 Task: Look for space in Magna, United States from 10th July, 2023 to 15th July, 2023 for 7 adults in price range Rs.10000 to Rs.15000. Place can be entire place or shared room with 4 bedrooms having 7 beds and 4 bathrooms. Property type can be house, flat, guest house. Amenities needed are: wifi, TV, free parkinig on premises, gym, breakfast. Booking option can be shelf check-in. Required host language is English.
Action: Mouse moved to (414, 103)
Screenshot: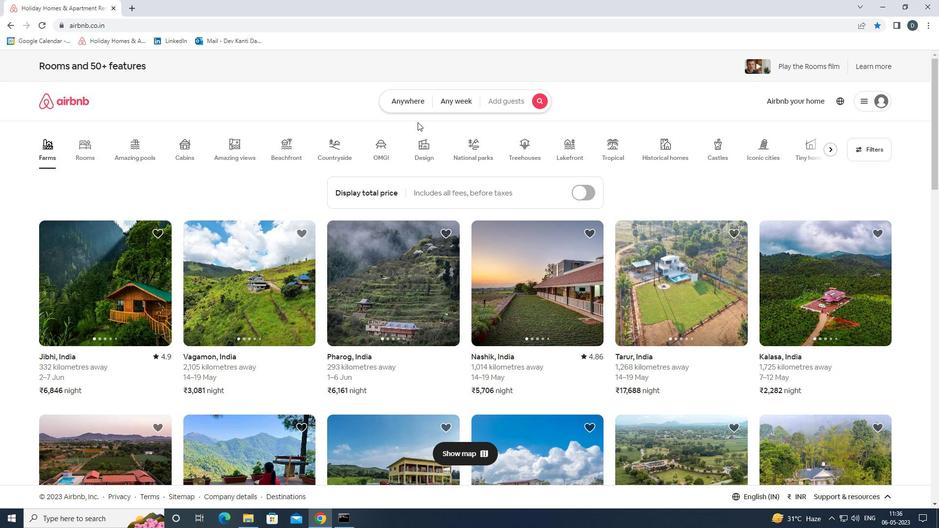 
Action: Mouse pressed left at (414, 103)
Screenshot: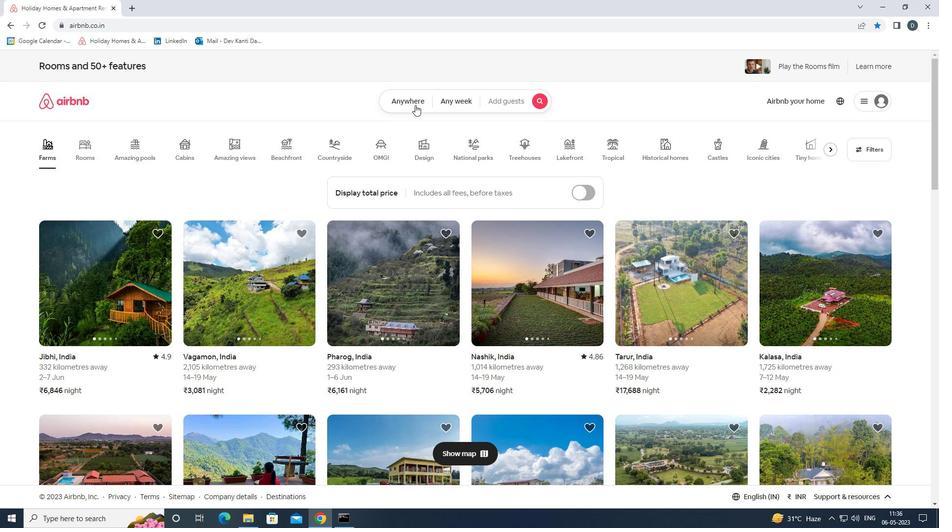 
Action: Mouse moved to (328, 138)
Screenshot: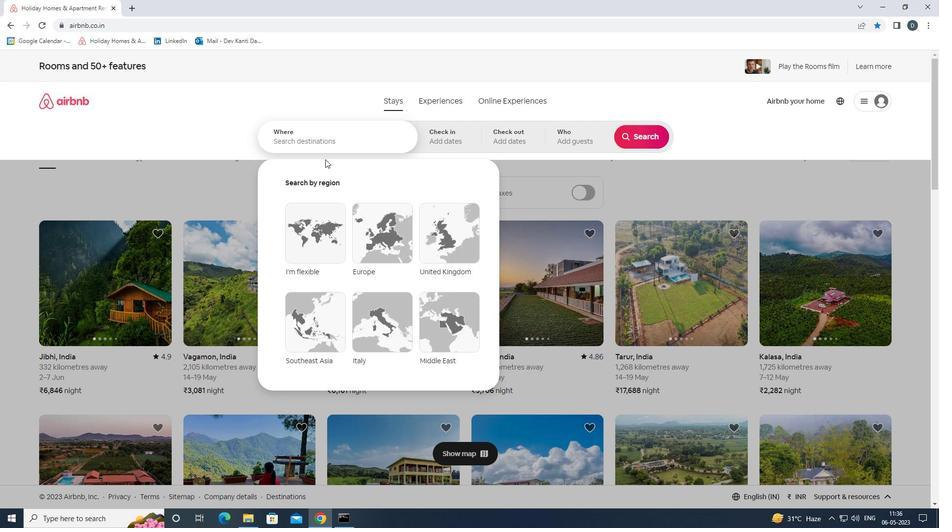 
Action: Mouse pressed left at (328, 138)
Screenshot: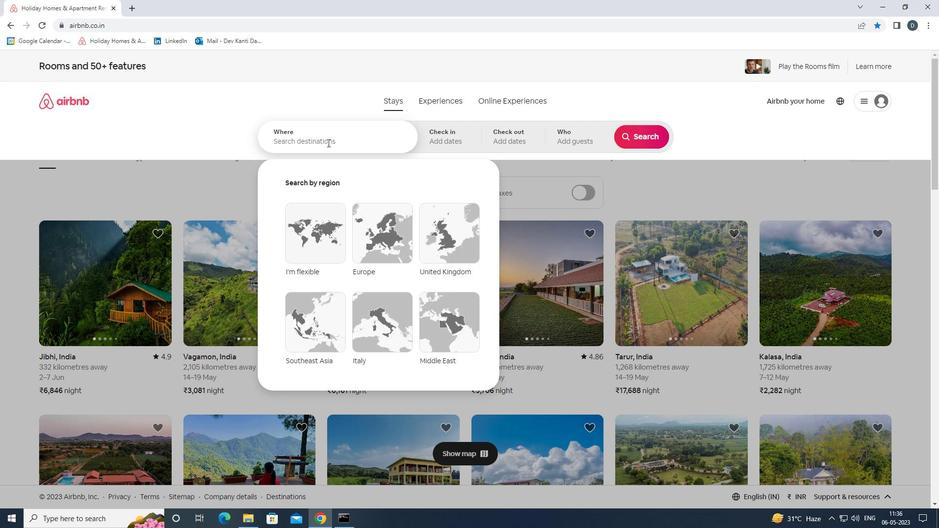 
Action: Key pressed <Key.shift>MAGNA,<Key.shift>UNITED<Key.space><Key.shift>STATES<Key.enter>
Screenshot: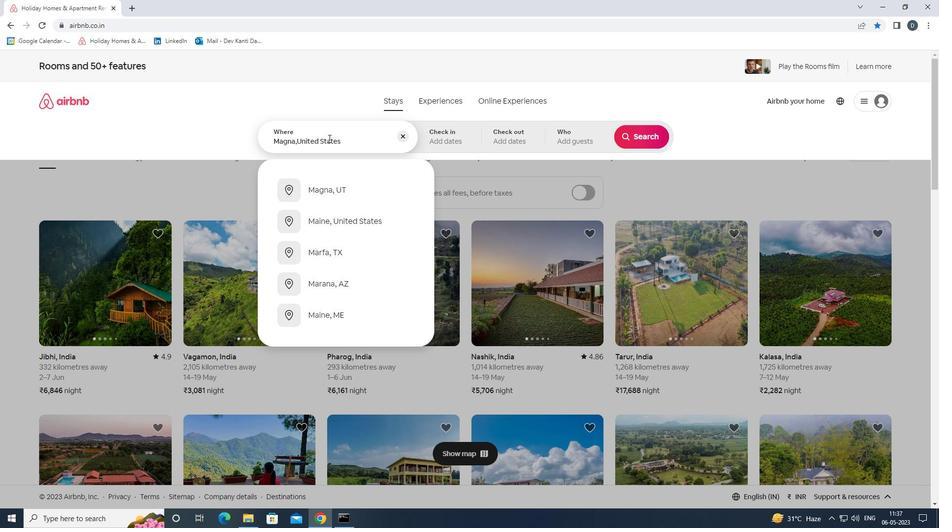
Action: Mouse moved to (634, 219)
Screenshot: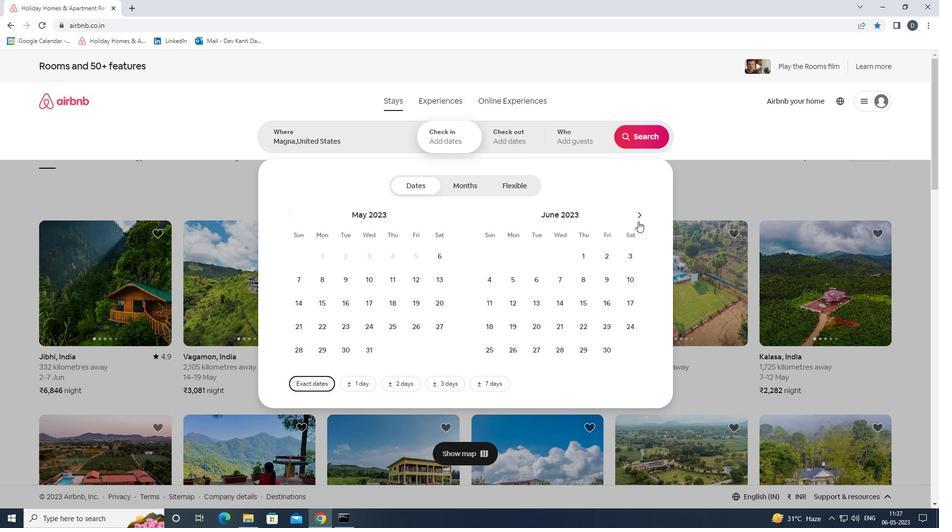 
Action: Mouse pressed left at (634, 219)
Screenshot: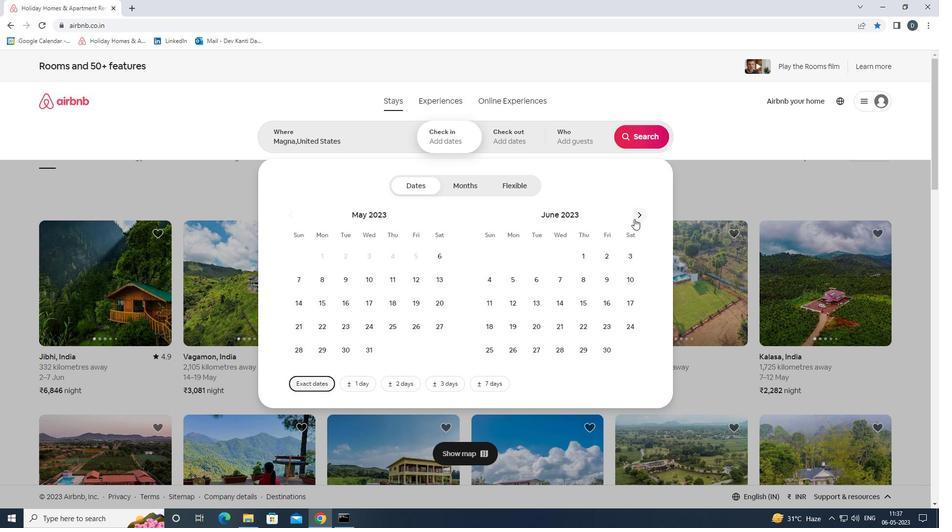 
Action: Mouse moved to (507, 304)
Screenshot: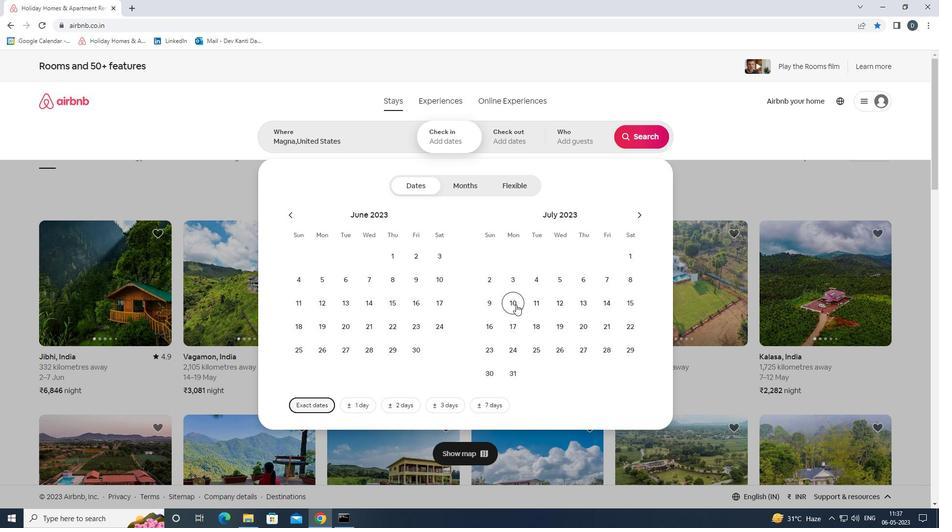 
Action: Mouse pressed left at (507, 304)
Screenshot: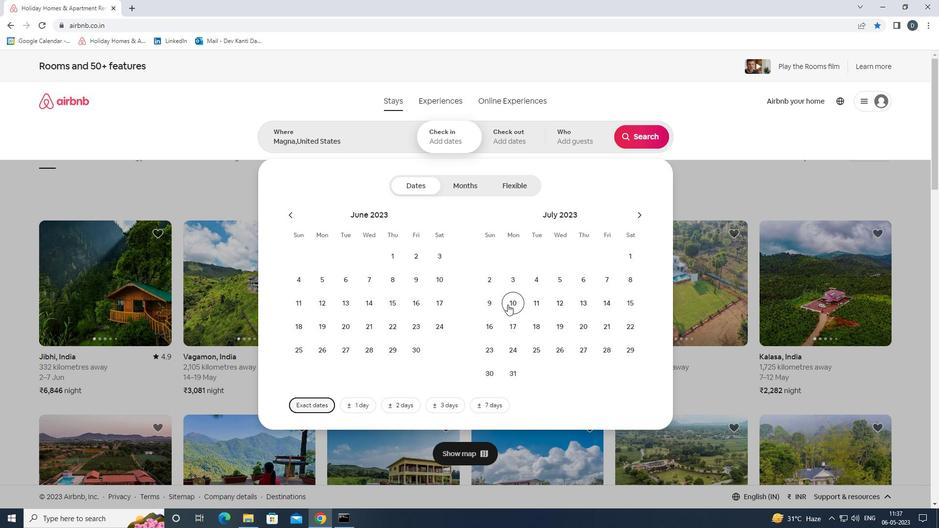 
Action: Mouse moved to (636, 307)
Screenshot: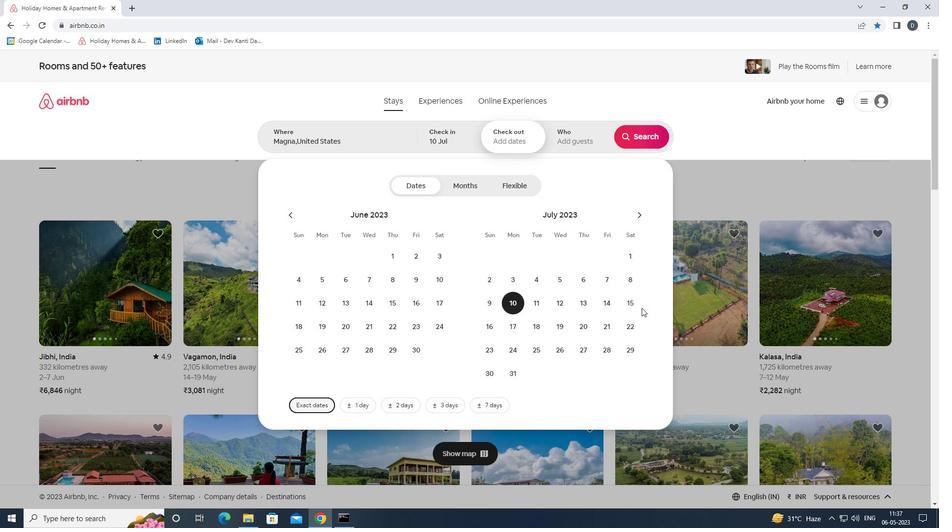 
Action: Mouse pressed left at (636, 307)
Screenshot: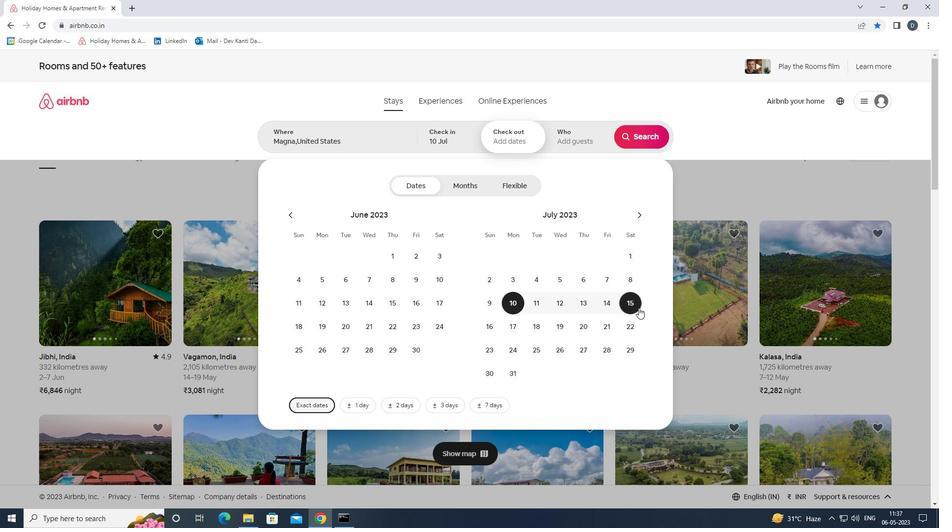 
Action: Mouse moved to (581, 140)
Screenshot: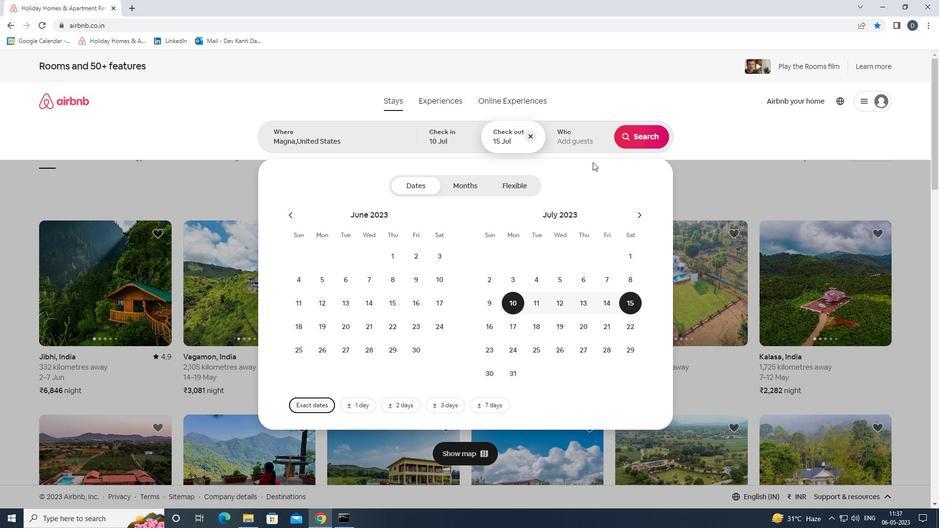 
Action: Mouse pressed left at (581, 140)
Screenshot: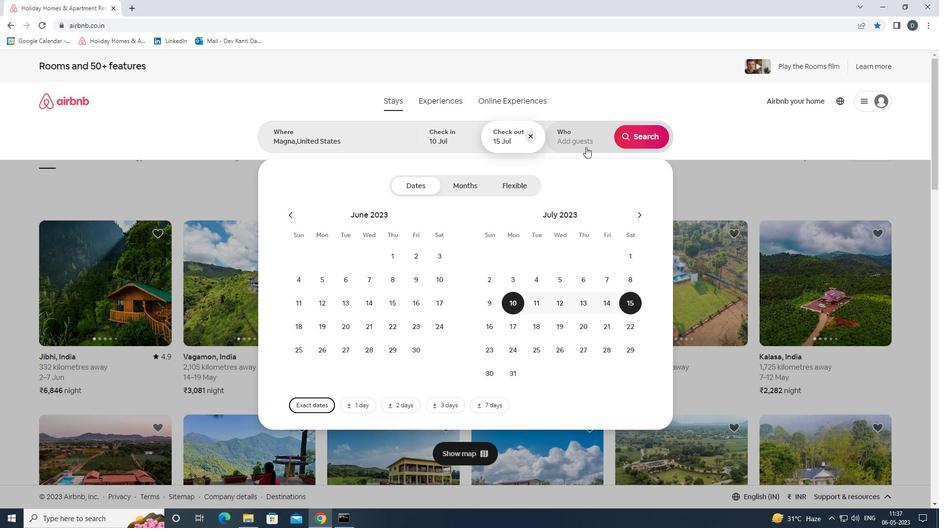 
Action: Mouse moved to (646, 190)
Screenshot: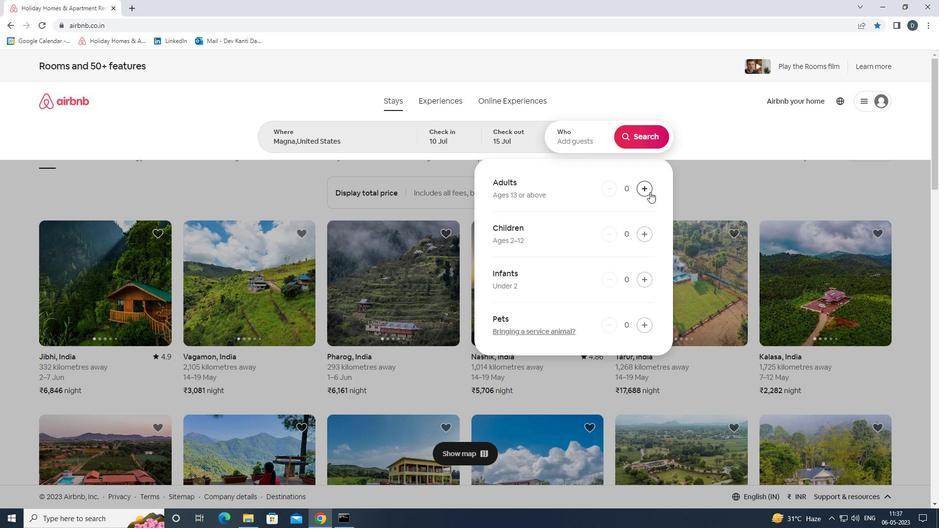 
Action: Mouse pressed left at (646, 190)
Screenshot: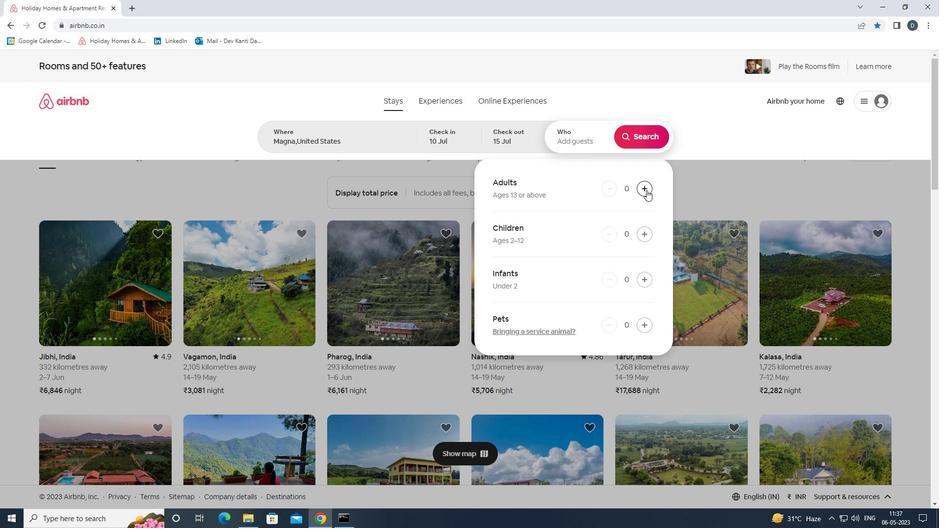 
Action: Mouse pressed left at (646, 190)
Screenshot: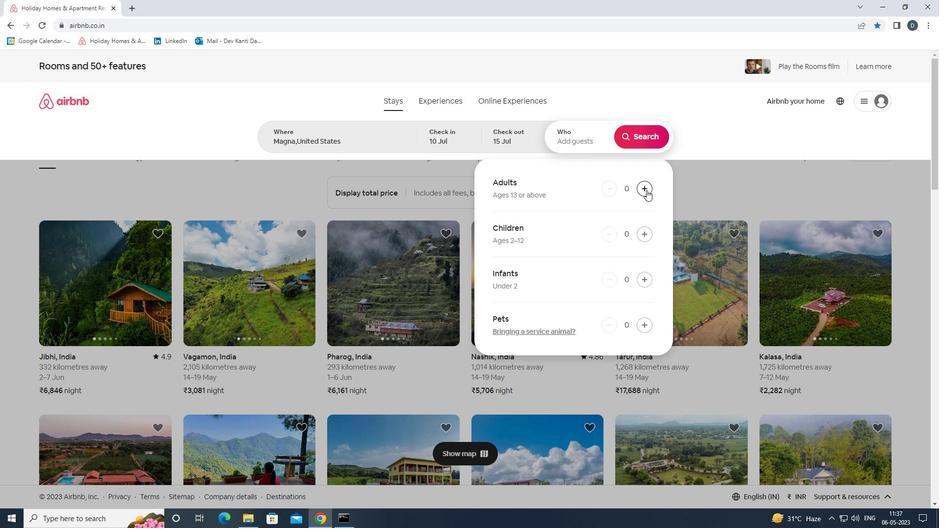 
Action: Mouse pressed left at (646, 190)
Screenshot: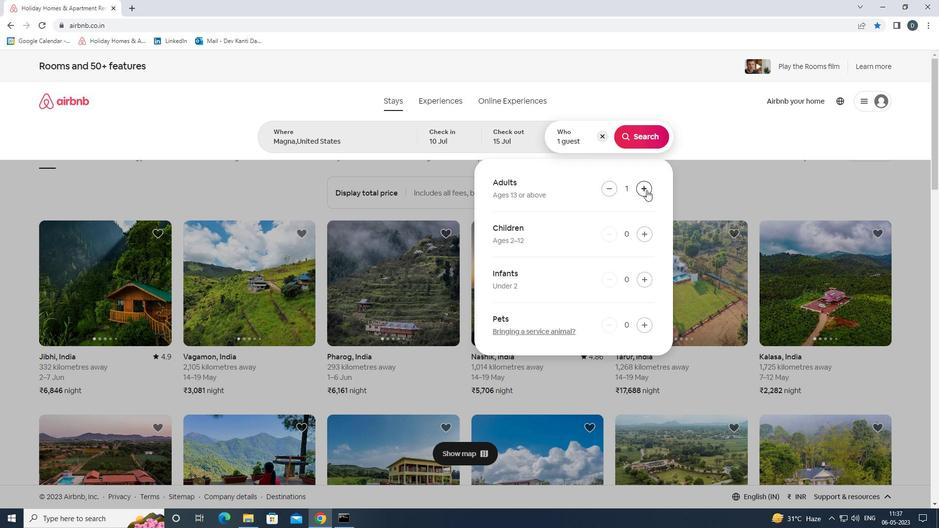 
Action: Mouse pressed left at (646, 190)
Screenshot: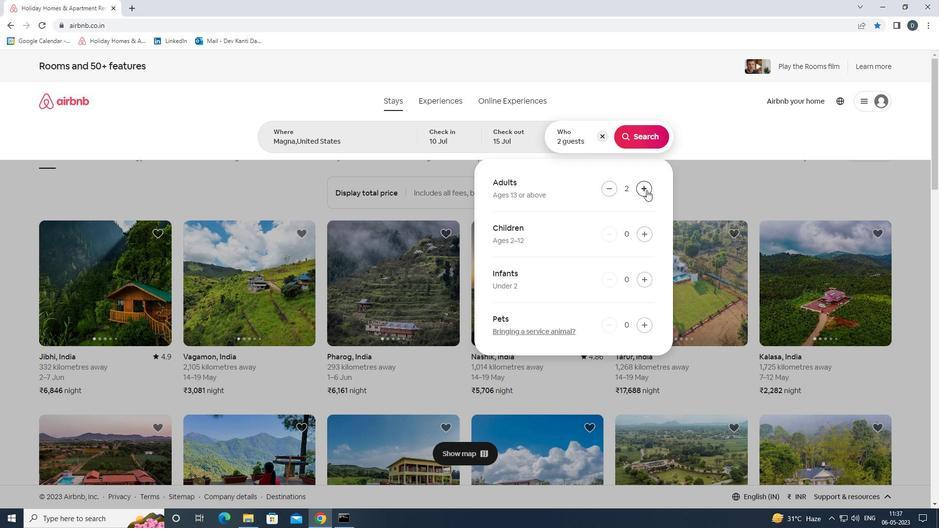 
Action: Mouse pressed left at (646, 190)
Screenshot: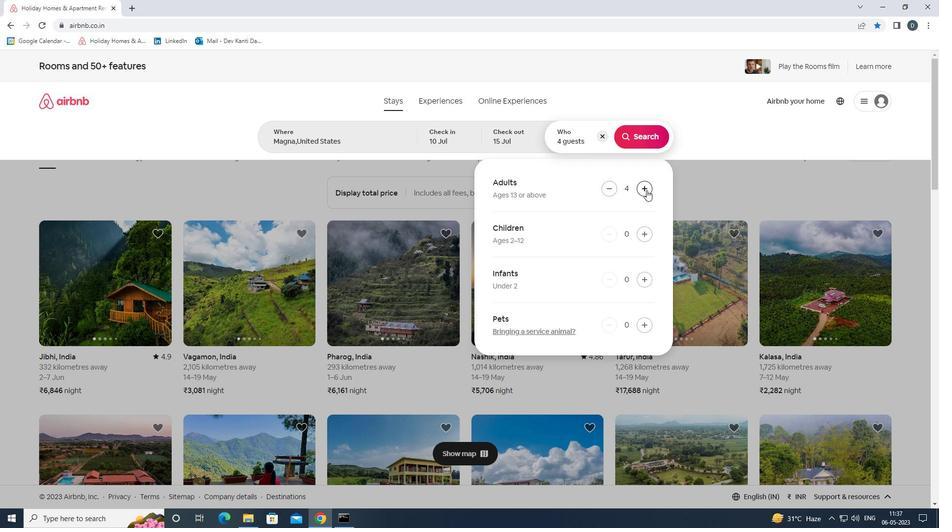 
Action: Mouse pressed left at (646, 190)
Screenshot: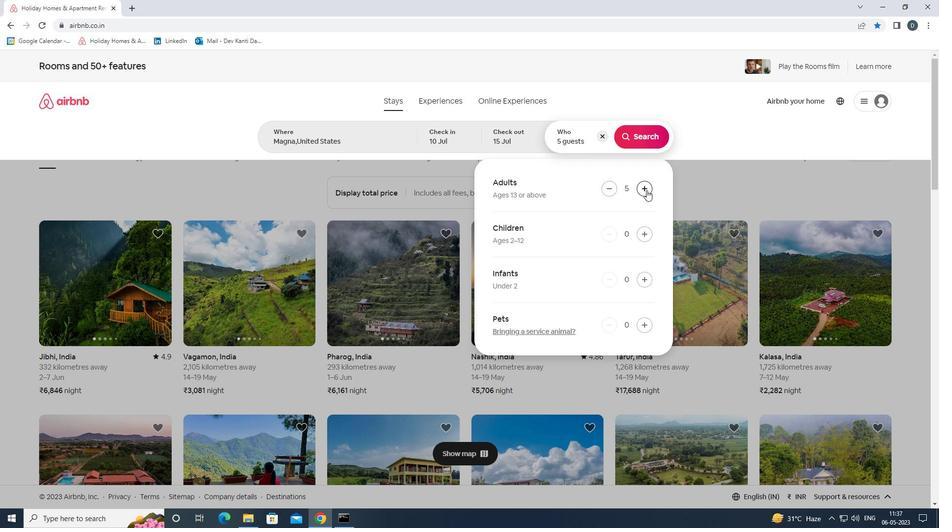 
Action: Mouse pressed left at (646, 190)
Screenshot: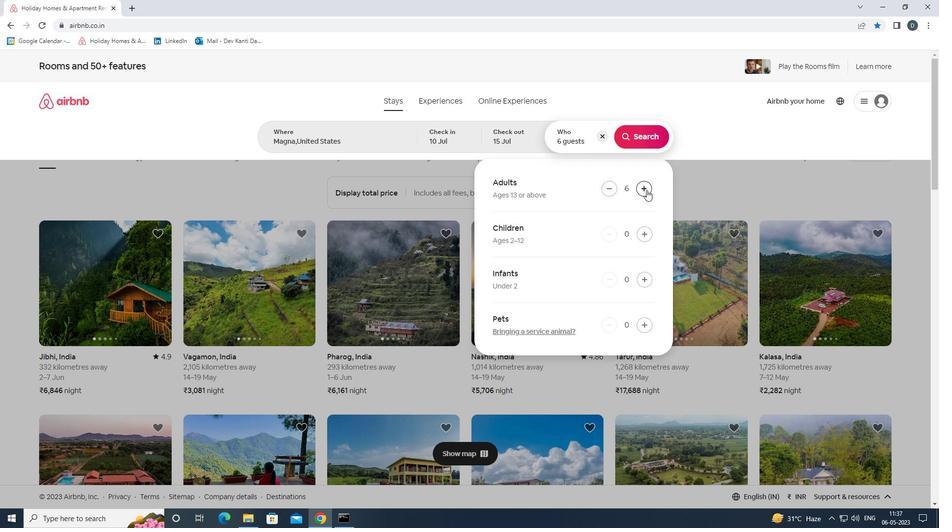 
Action: Mouse moved to (628, 133)
Screenshot: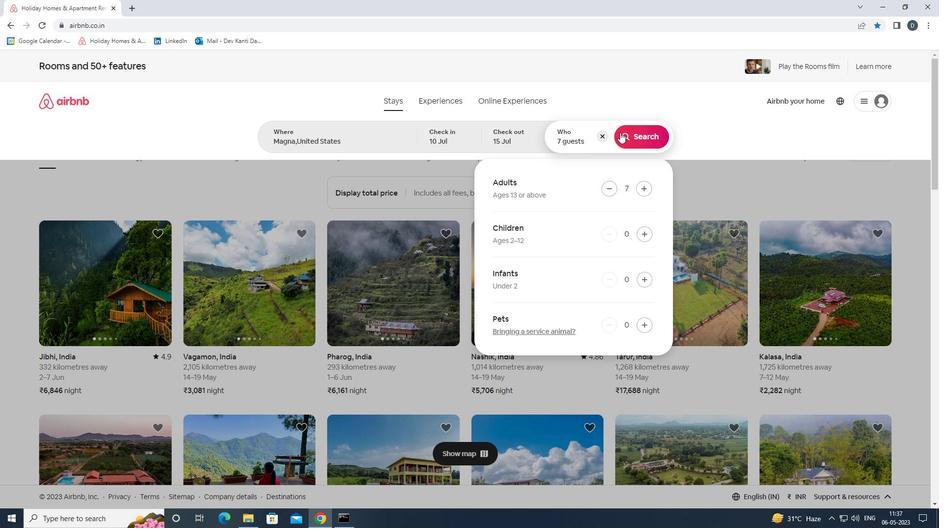 
Action: Mouse pressed left at (628, 133)
Screenshot: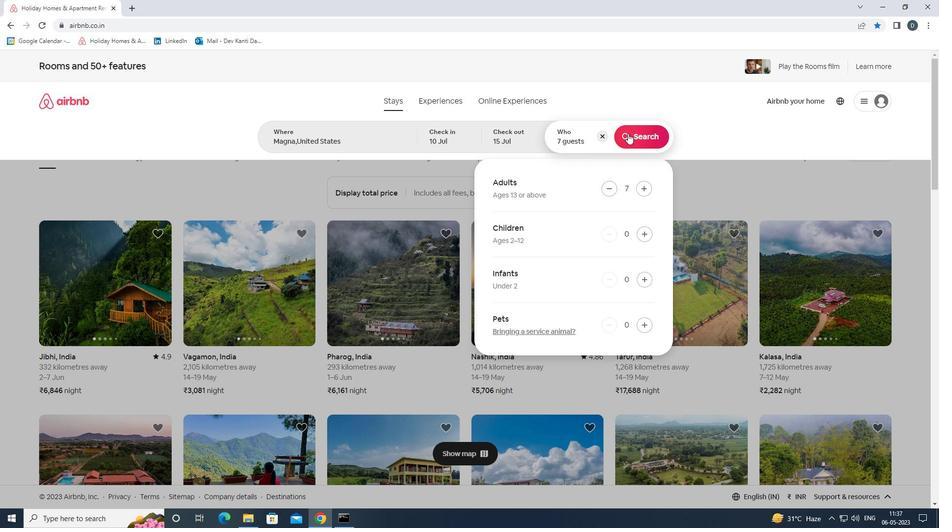 
Action: Mouse moved to (903, 111)
Screenshot: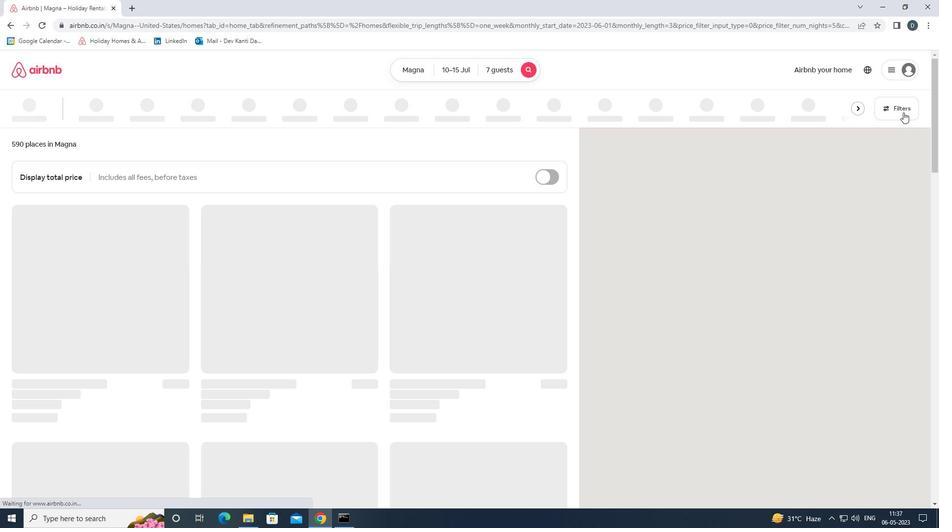 
Action: Mouse pressed left at (903, 111)
Screenshot: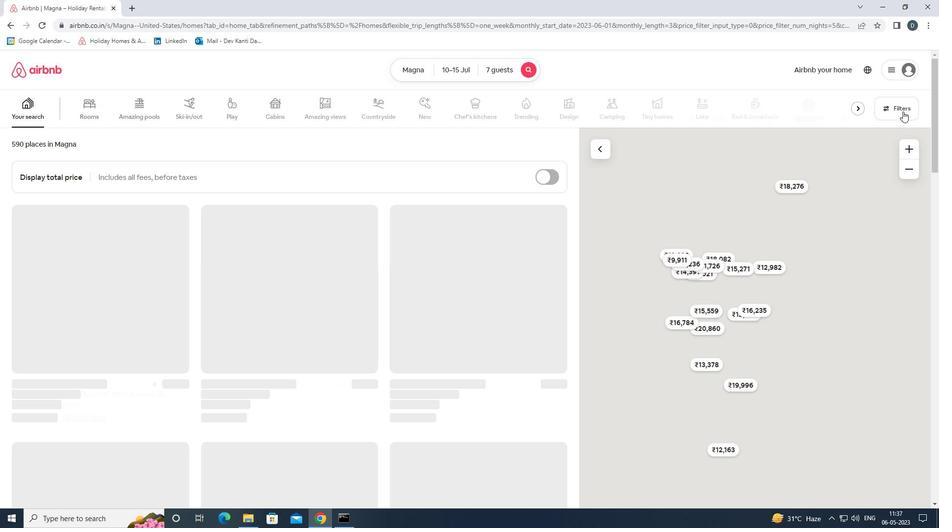 
Action: Mouse moved to (348, 355)
Screenshot: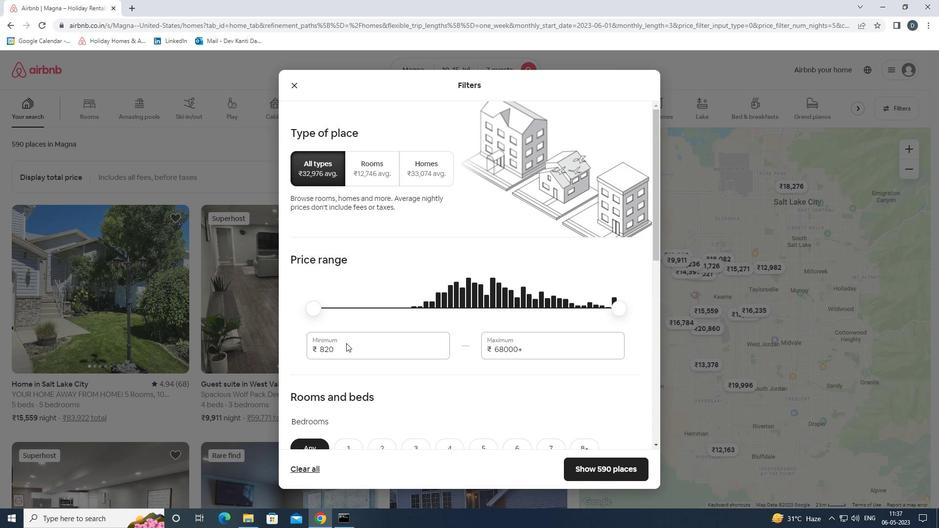 
Action: Mouse pressed left at (348, 355)
Screenshot: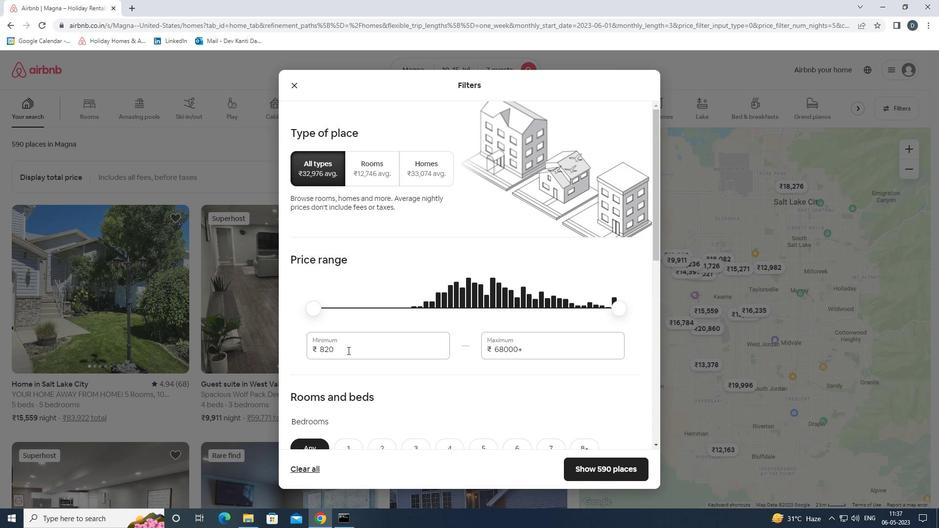 
Action: Mouse moved to (348, 352)
Screenshot: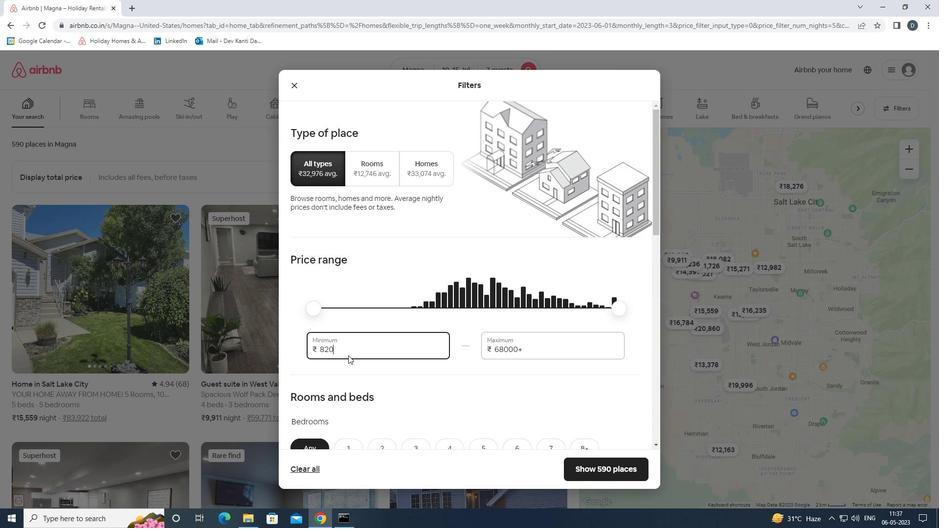 
Action: Mouse pressed left at (348, 352)
Screenshot: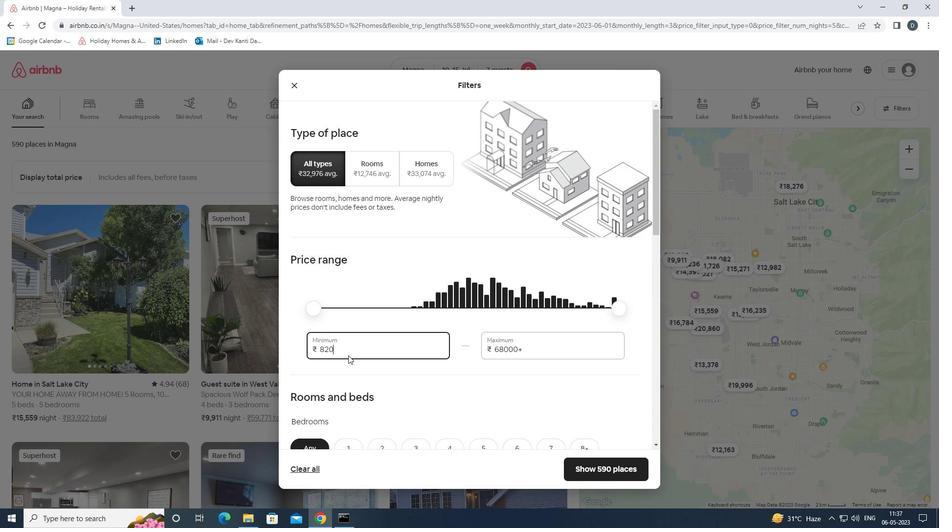 
Action: Mouse pressed left at (348, 352)
Screenshot: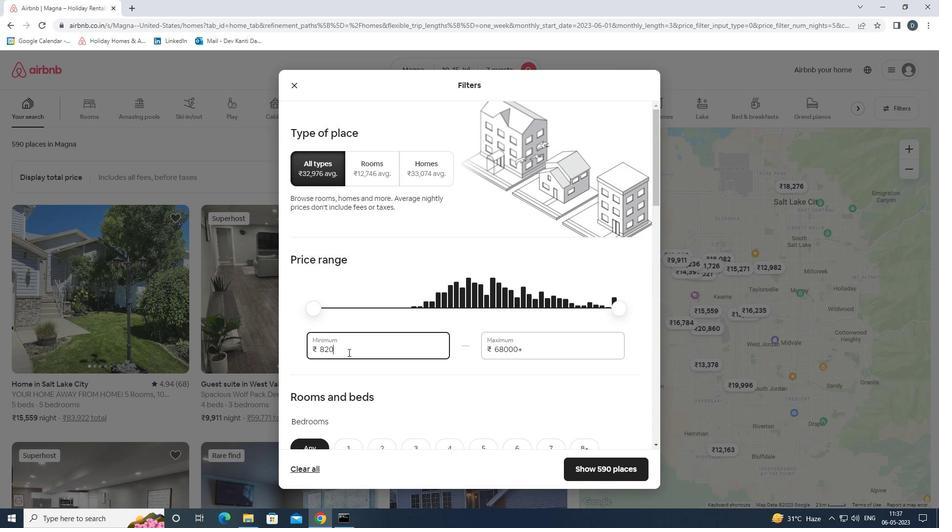 
Action: Mouse moved to (370, 342)
Screenshot: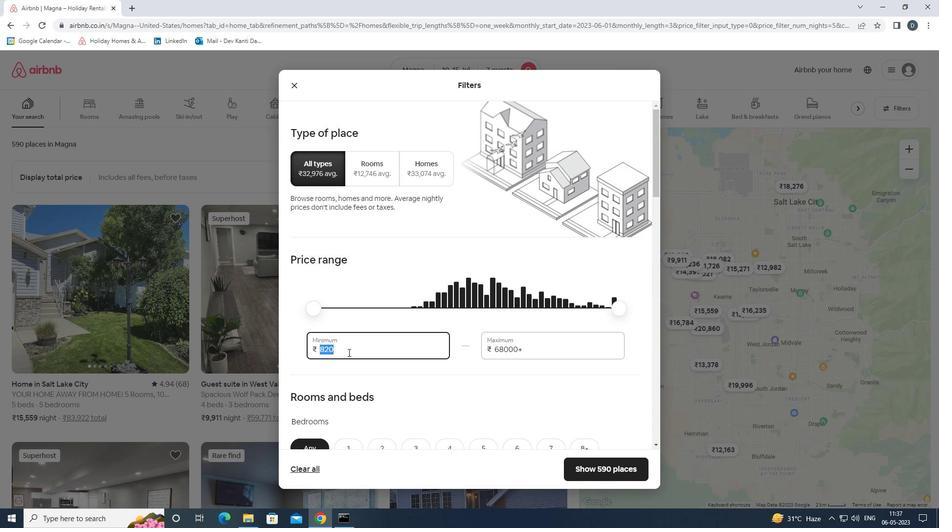 
Action: Key pressed 10000<Key.tab>15000
Screenshot: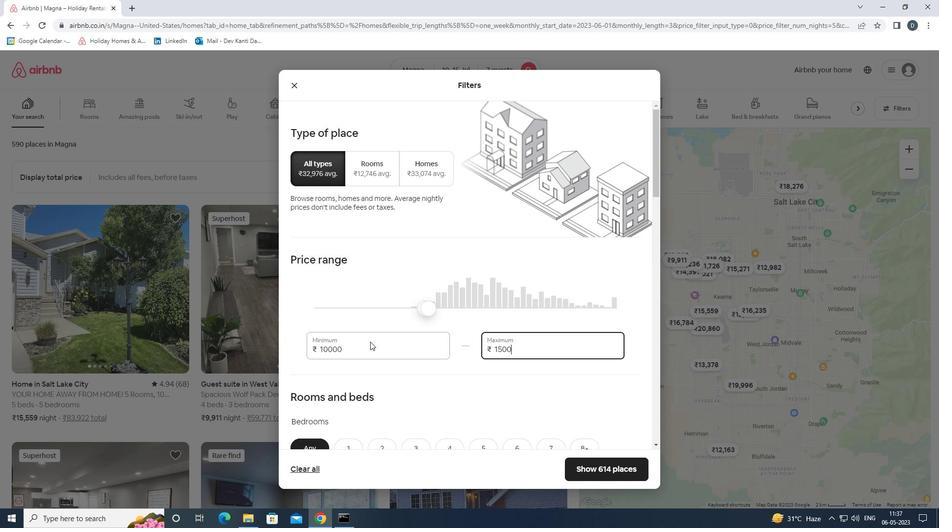 
Action: Mouse scrolled (370, 341) with delta (0, 0)
Screenshot: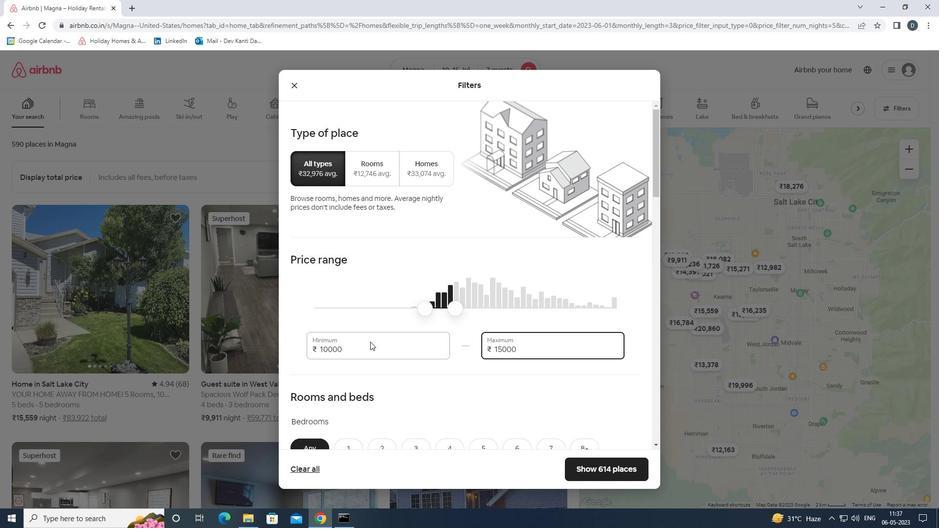 
Action: Mouse scrolled (370, 341) with delta (0, 0)
Screenshot: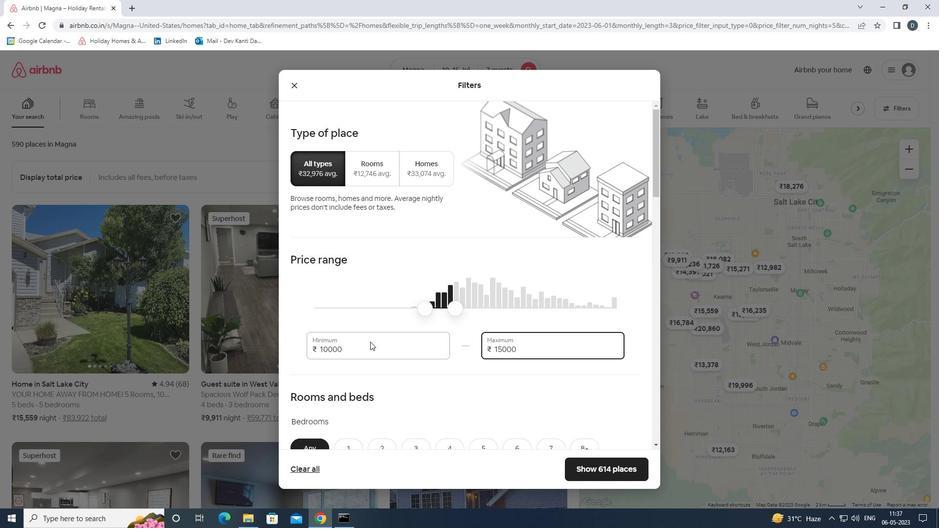 
Action: Mouse moved to (370, 341)
Screenshot: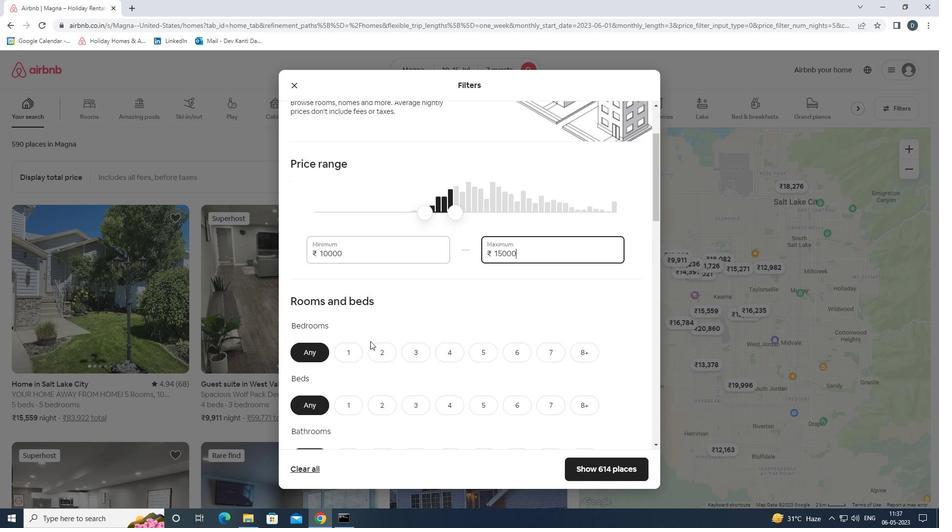 
Action: Mouse scrolled (370, 341) with delta (0, 0)
Screenshot: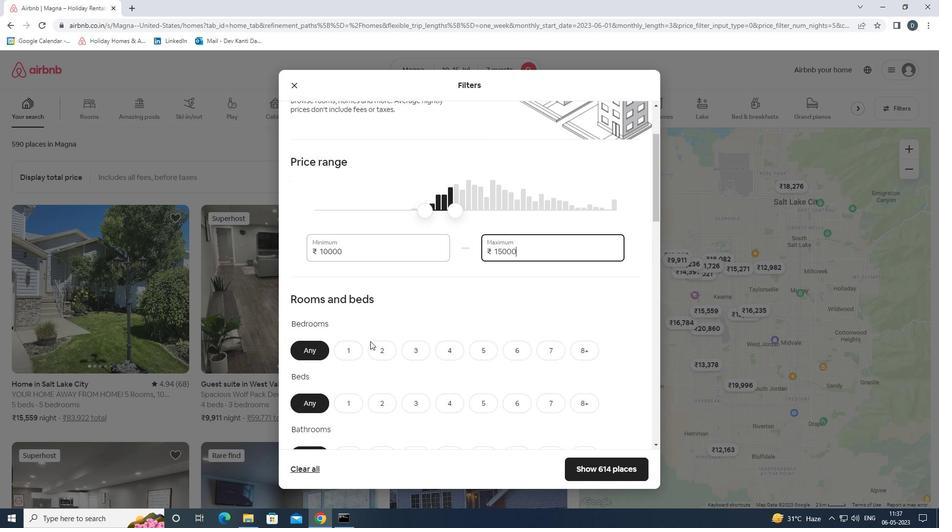 
Action: Mouse moved to (372, 338)
Screenshot: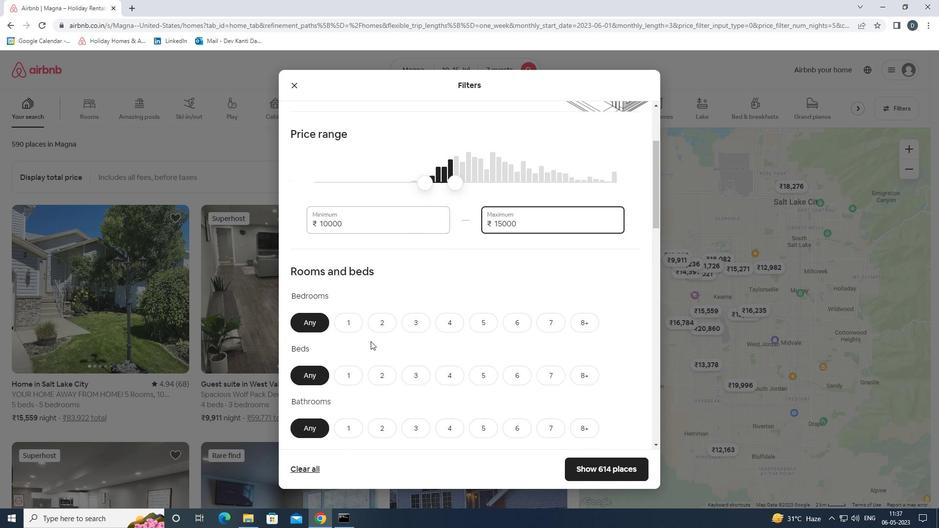 
Action: Mouse scrolled (372, 338) with delta (0, 0)
Screenshot: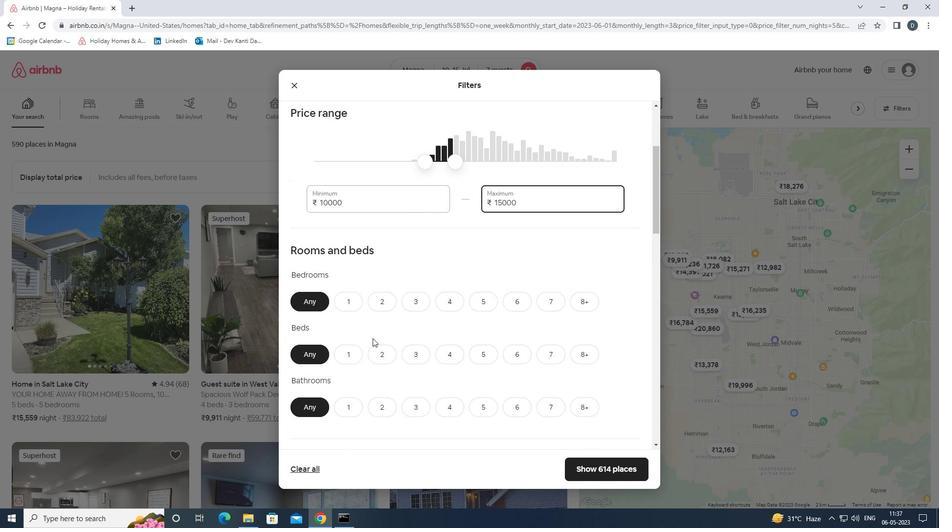 
Action: Mouse moved to (453, 247)
Screenshot: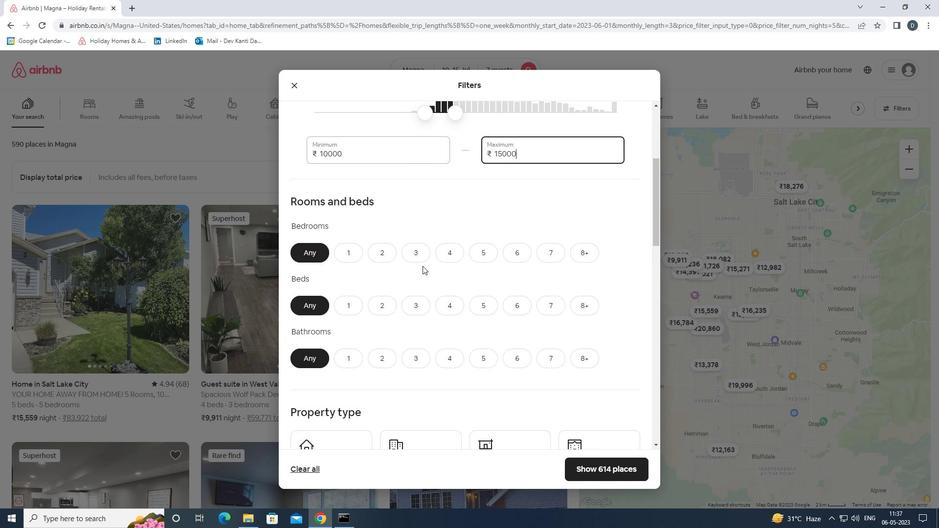 
Action: Mouse pressed left at (453, 247)
Screenshot: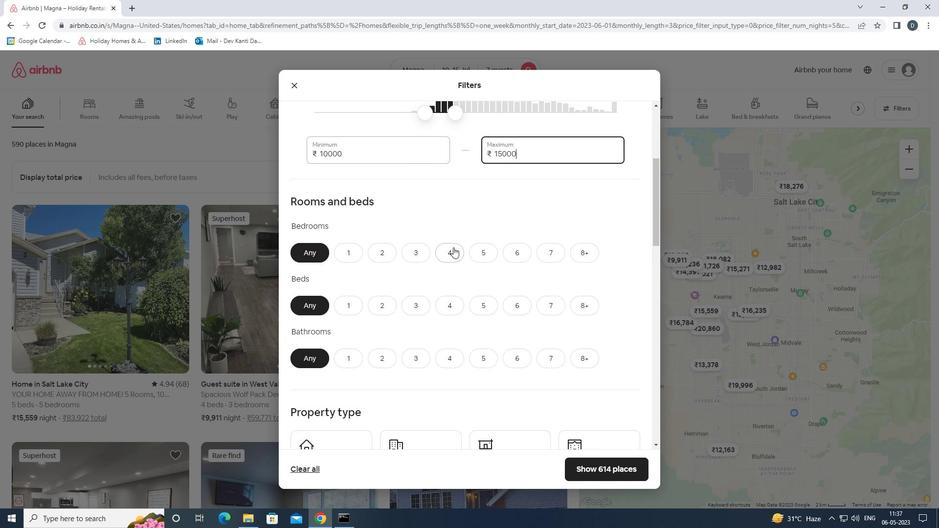 
Action: Mouse moved to (544, 307)
Screenshot: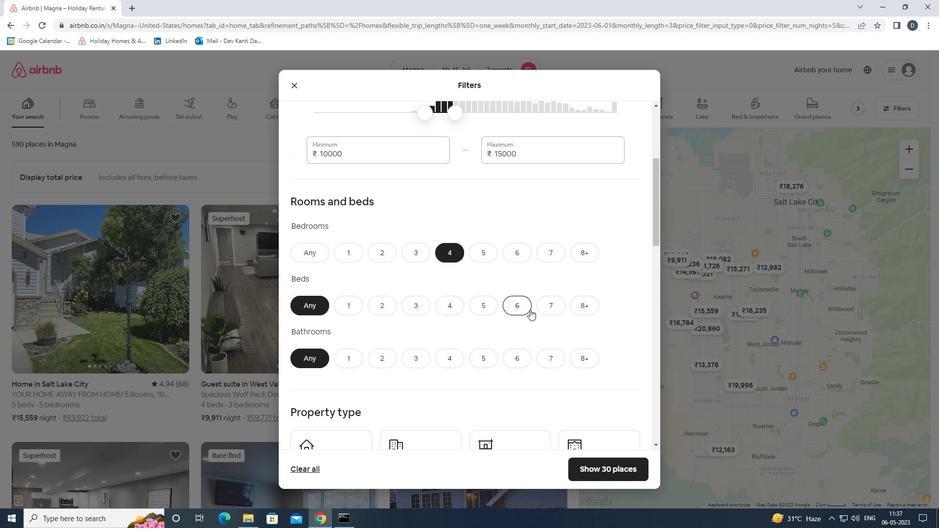 
Action: Mouse pressed left at (544, 307)
Screenshot: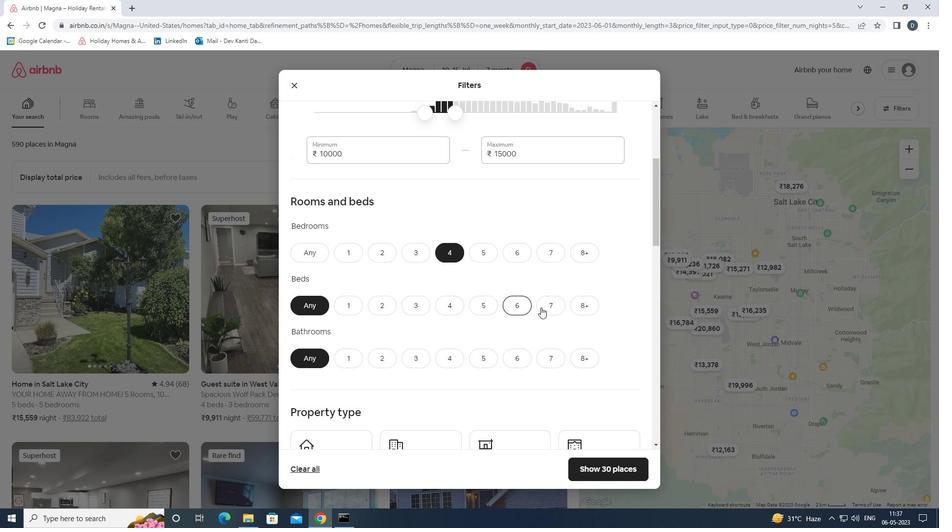 
Action: Mouse moved to (450, 358)
Screenshot: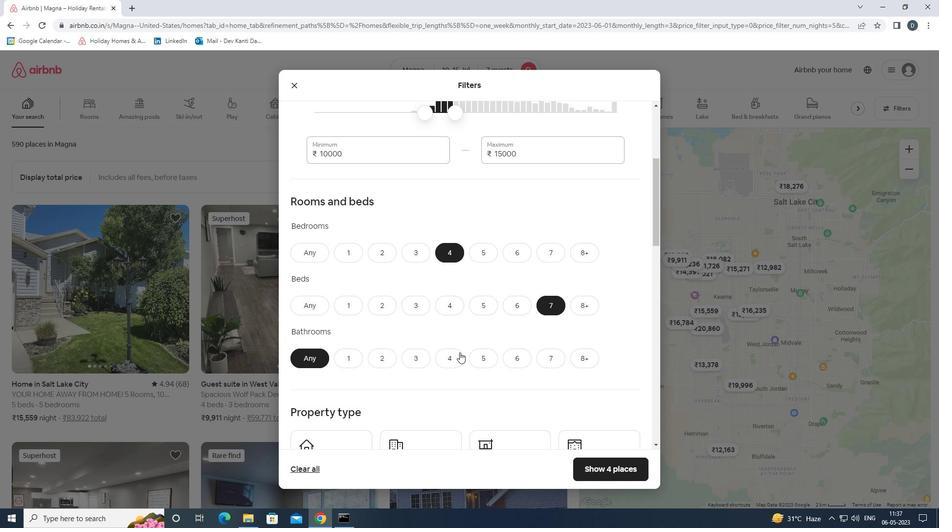 
Action: Mouse pressed left at (450, 358)
Screenshot: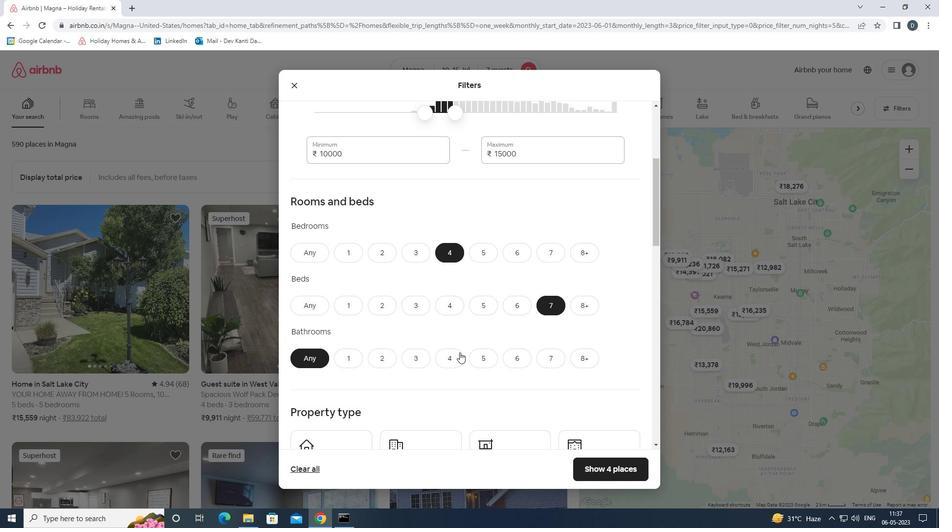 
Action: Mouse moved to (483, 330)
Screenshot: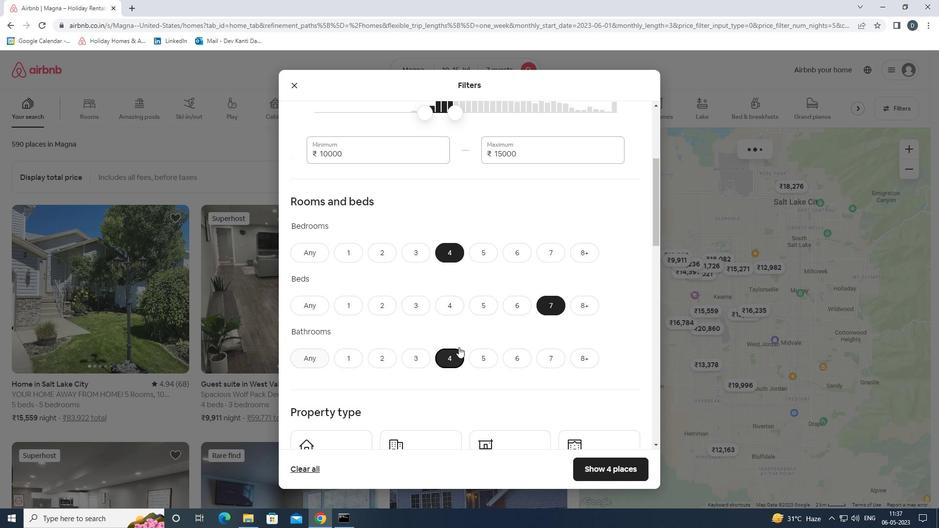 
Action: Mouse scrolled (483, 329) with delta (0, 0)
Screenshot: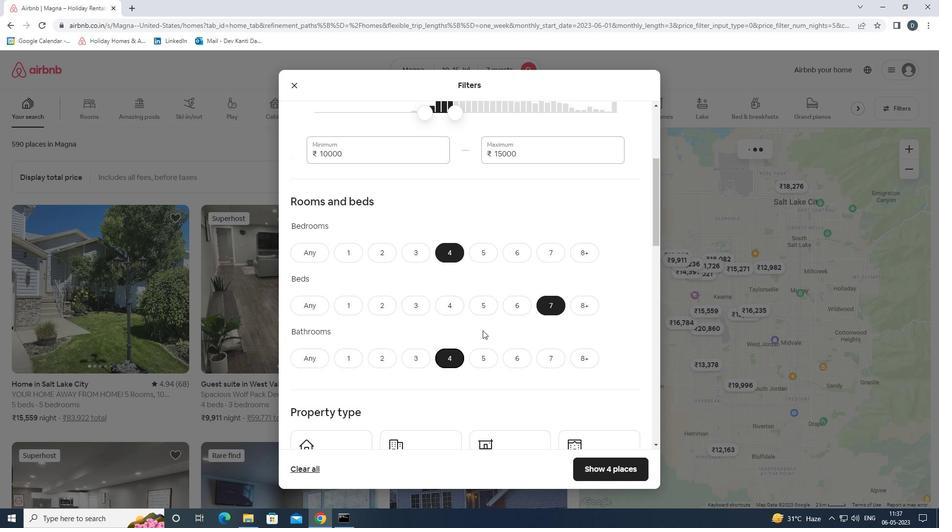 
Action: Mouse scrolled (483, 329) with delta (0, 0)
Screenshot: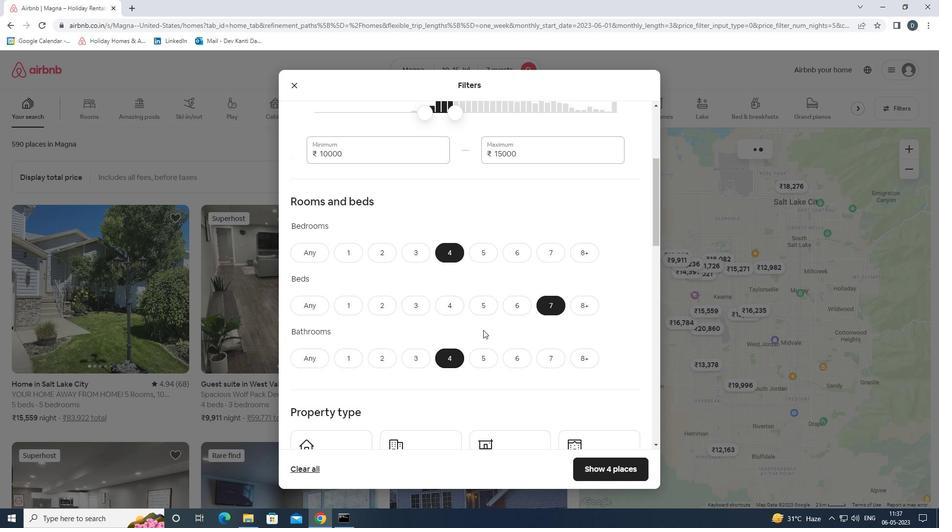 
Action: Mouse moved to (357, 351)
Screenshot: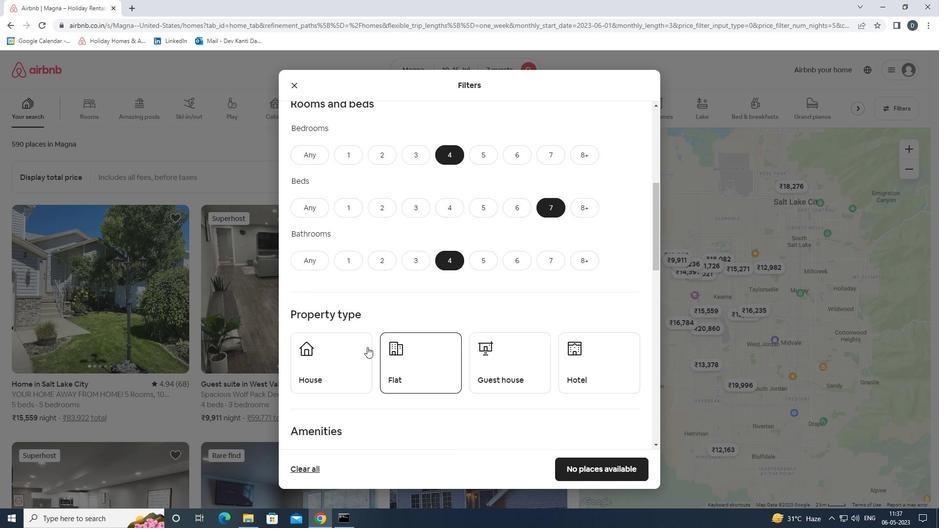 
Action: Mouse pressed left at (357, 351)
Screenshot: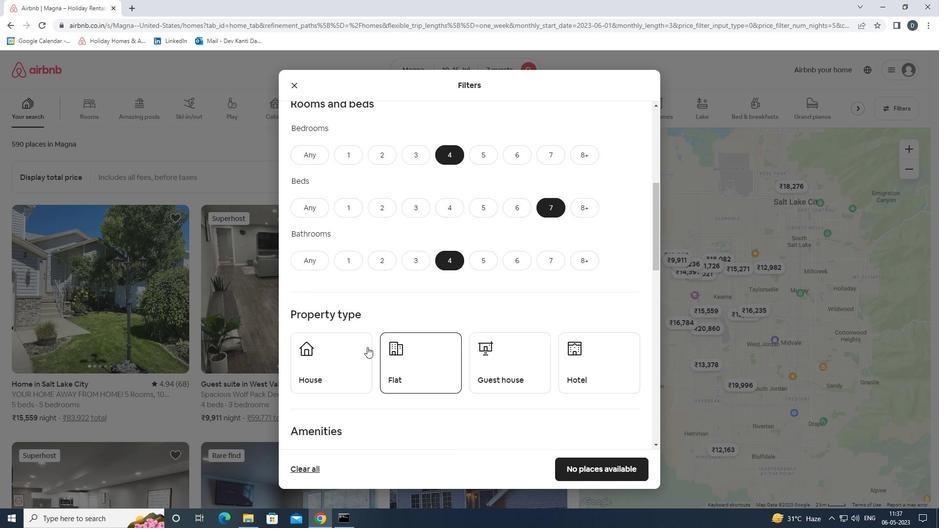 
Action: Mouse moved to (436, 354)
Screenshot: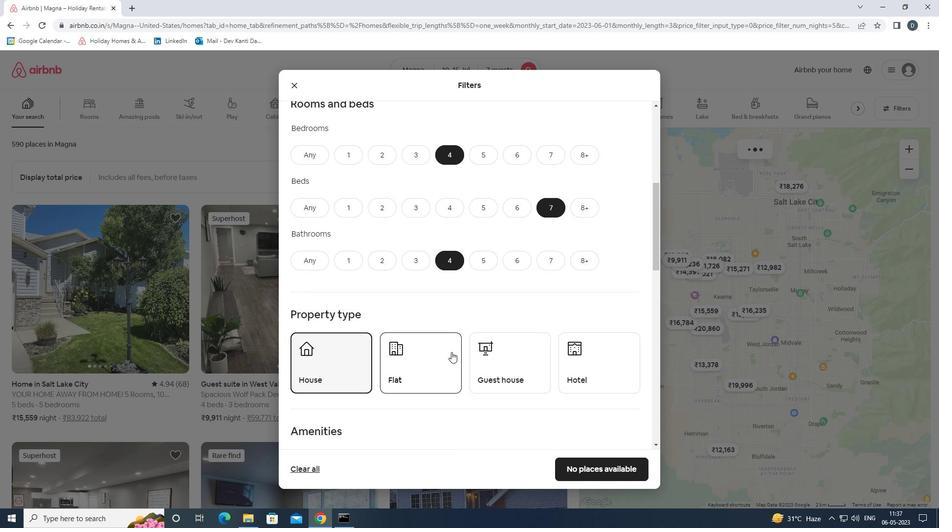 
Action: Mouse pressed left at (436, 354)
Screenshot: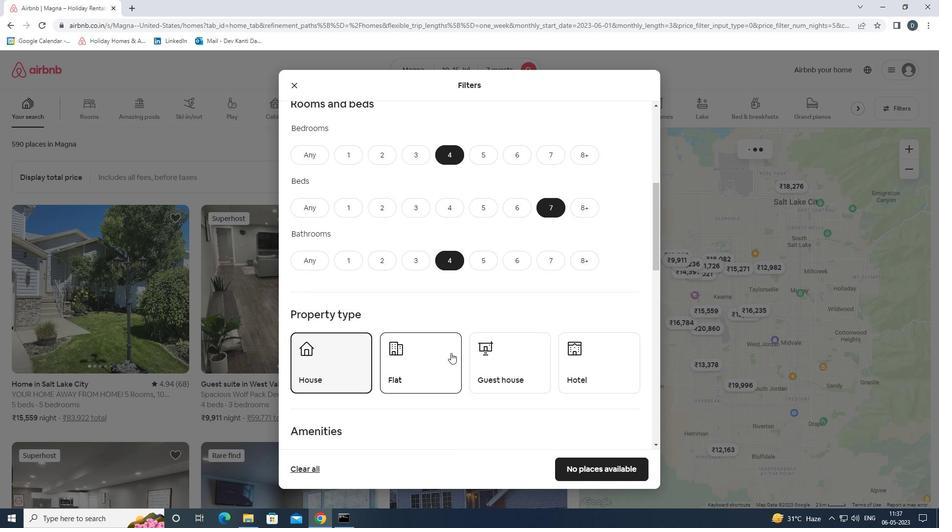 
Action: Mouse moved to (509, 354)
Screenshot: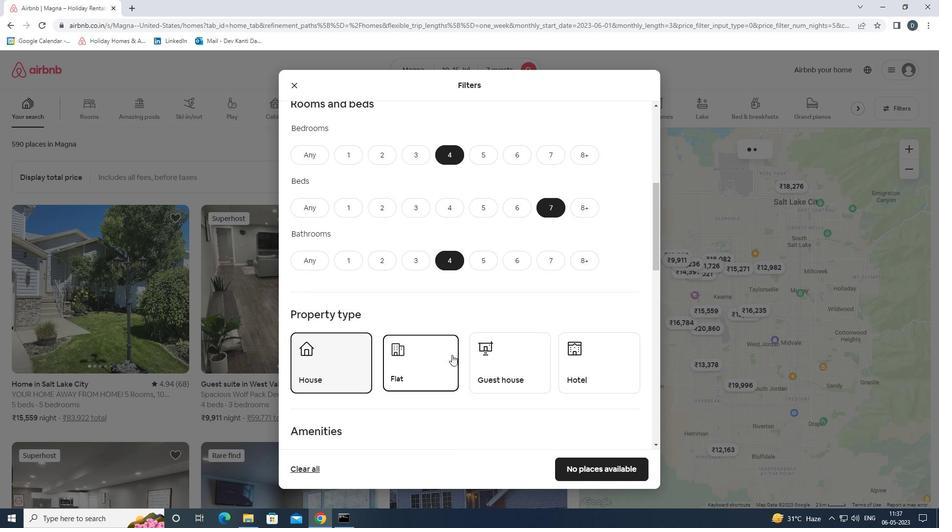 
Action: Mouse pressed left at (509, 354)
Screenshot: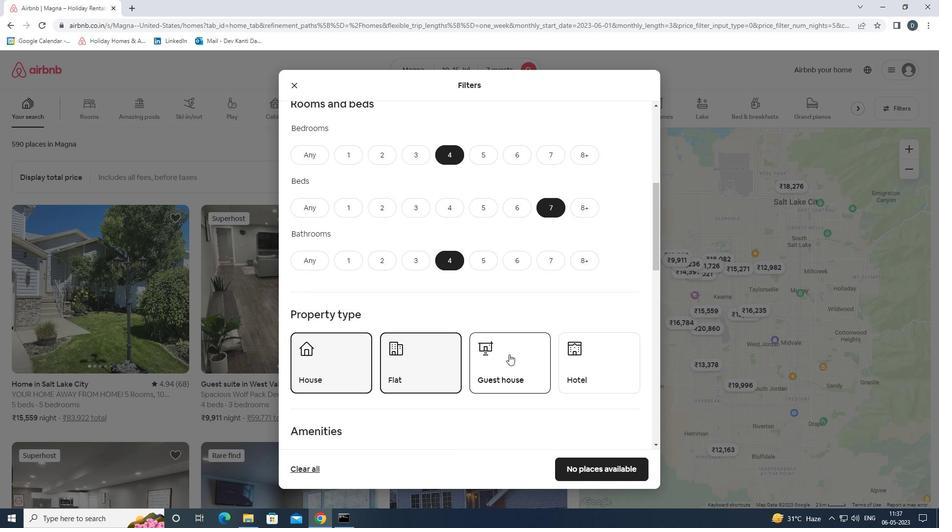 
Action: Mouse scrolled (509, 354) with delta (0, 0)
Screenshot: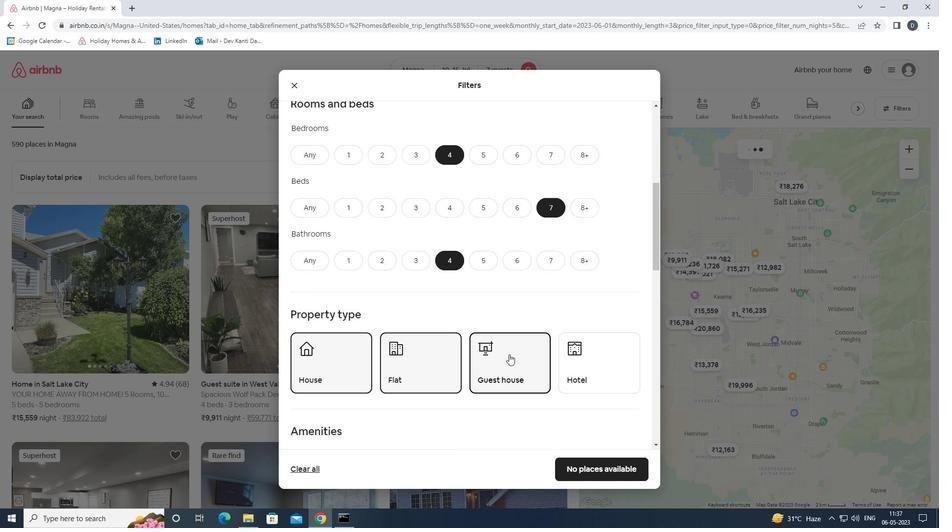 
Action: Mouse scrolled (509, 354) with delta (0, 0)
Screenshot: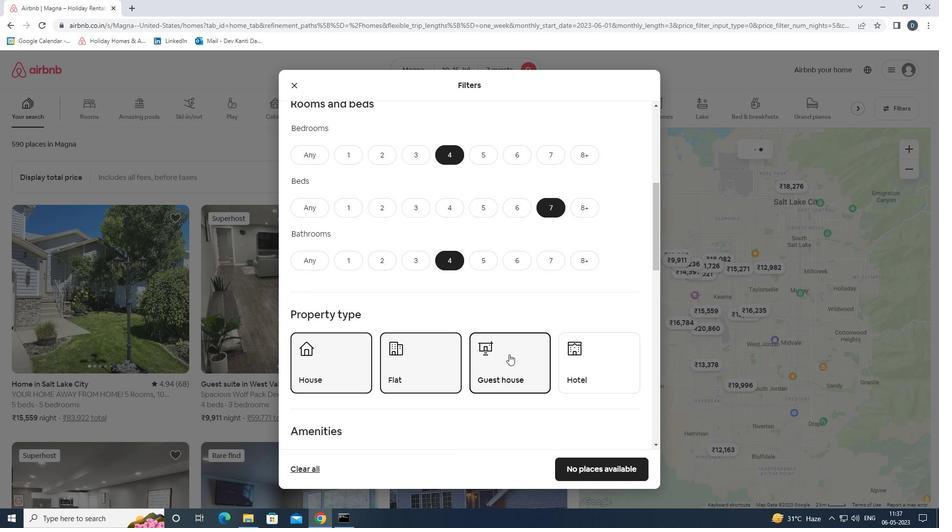 
Action: Mouse scrolled (509, 354) with delta (0, 0)
Screenshot: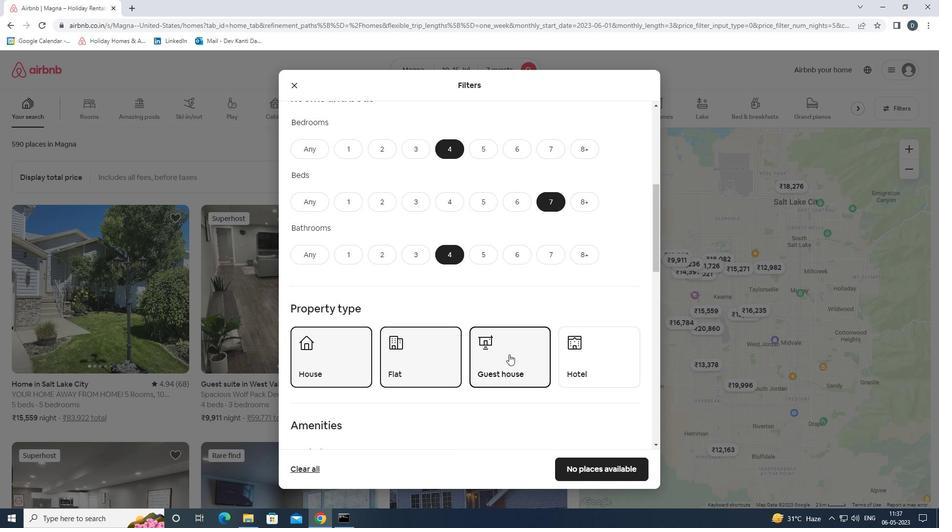 
Action: Mouse scrolled (509, 354) with delta (0, 0)
Screenshot: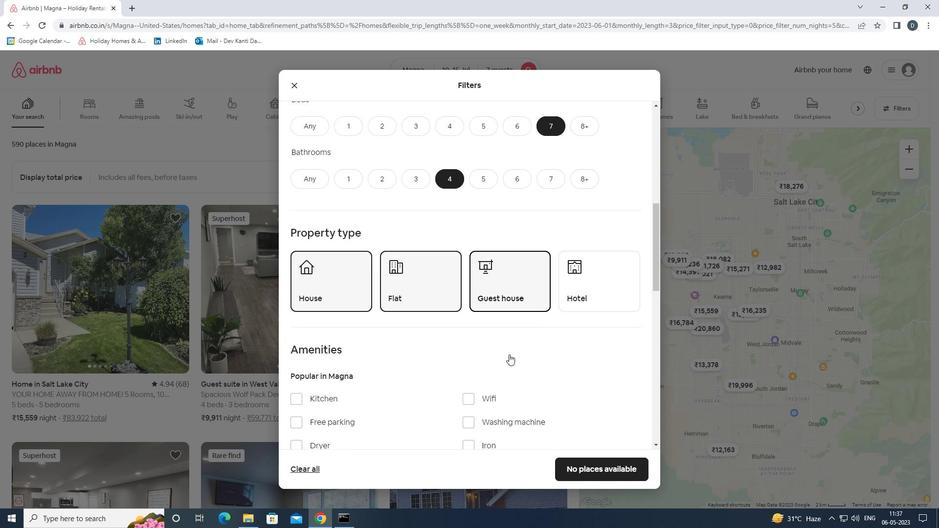 
Action: Mouse moved to (502, 283)
Screenshot: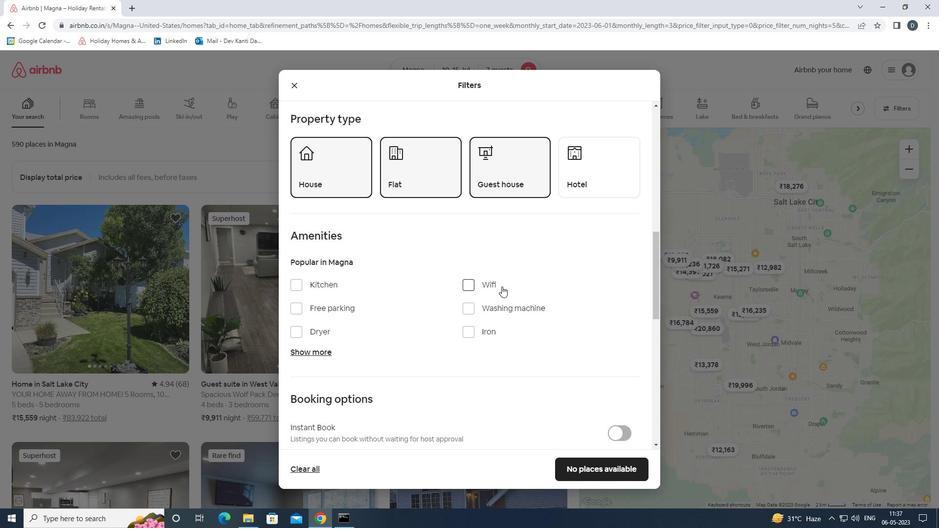 
Action: Mouse pressed left at (502, 283)
Screenshot: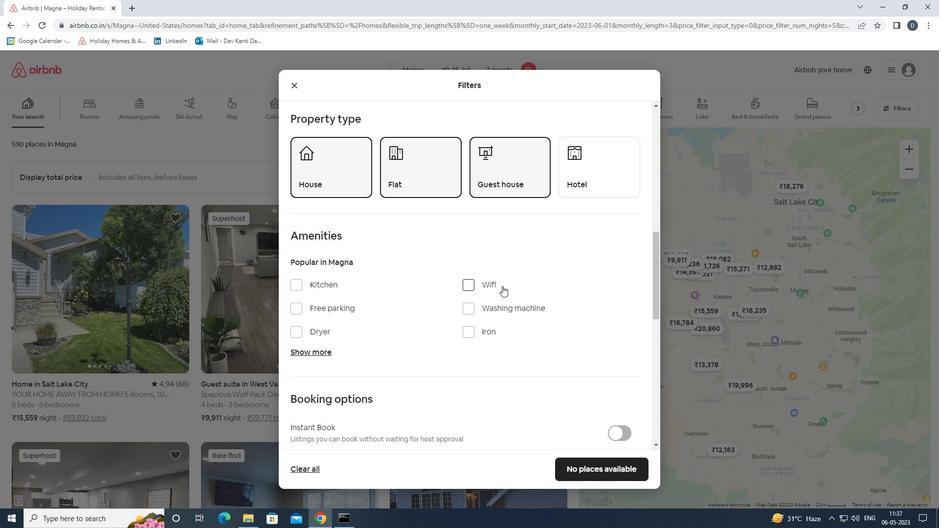 
Action: Mouse moved to (347, 309)
Screenshot: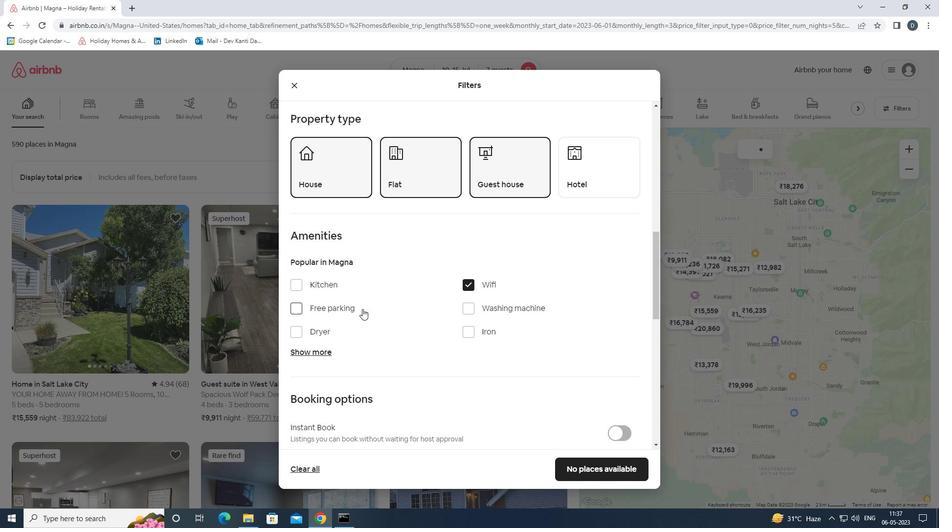 
Action: Mouse pressed left at (347, 309)
Screenshot: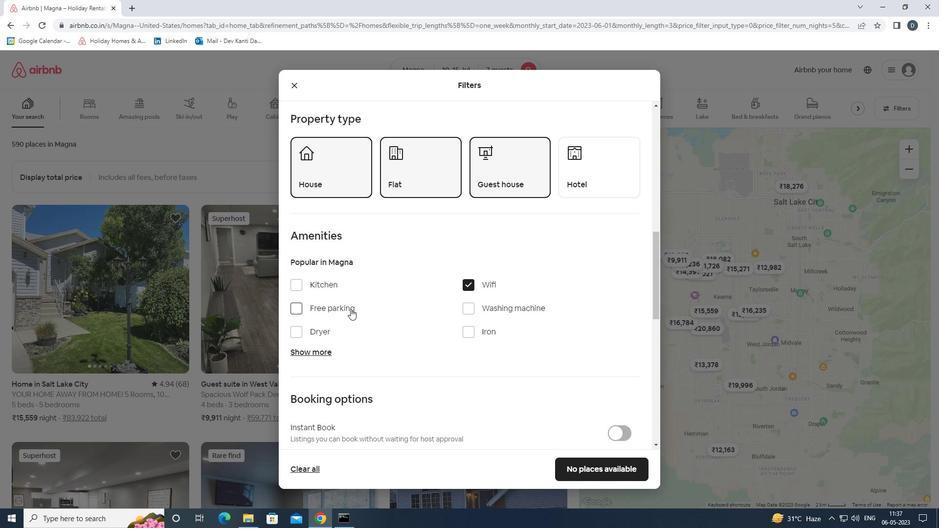 
Action: Mouse moved to (324, 354)
Screenshot: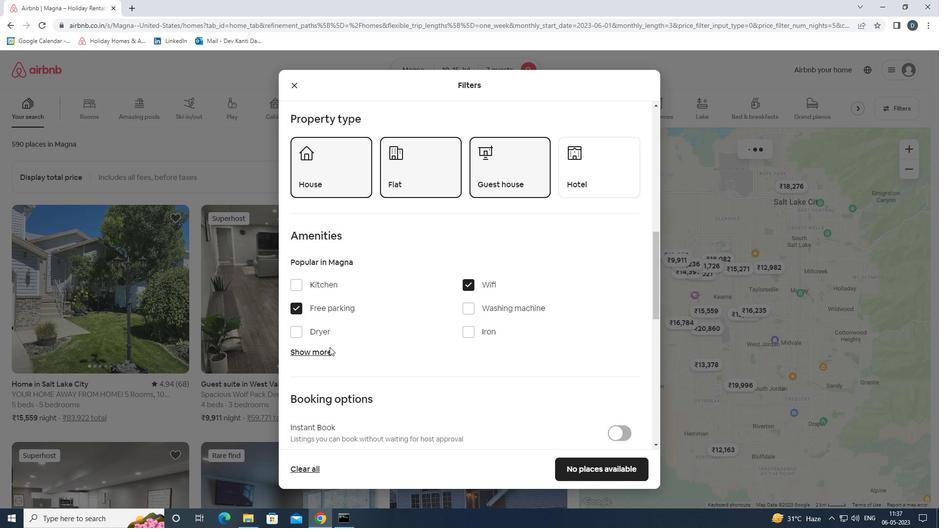 
Action: Mouse pressed left at (324, 354)
Screenshot: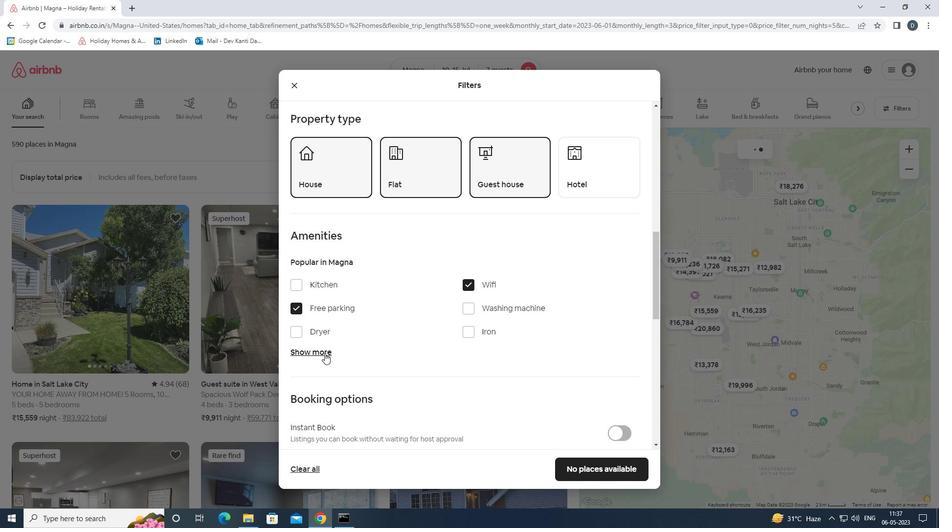 
Action: Mouse moved to (482, 407)
Screenshot: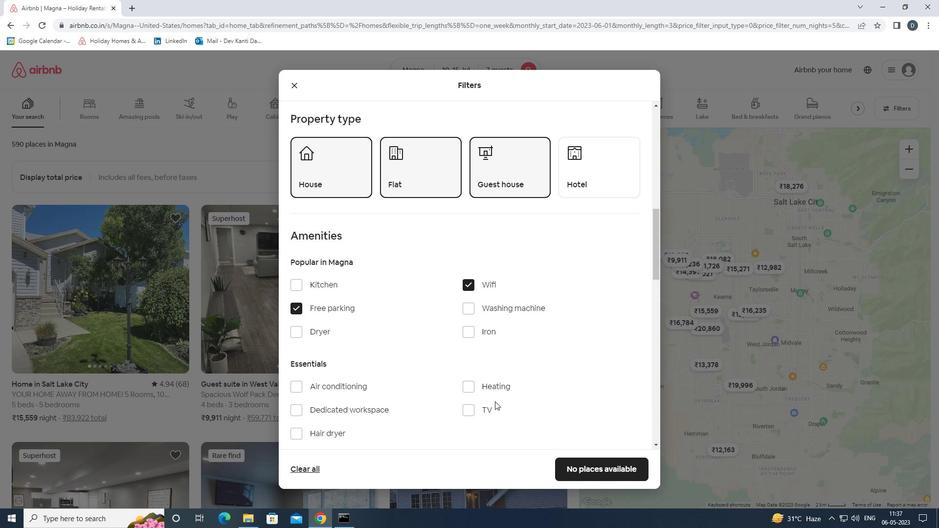 
Action: Mouse pressed left at (482, 407)
Screenshot: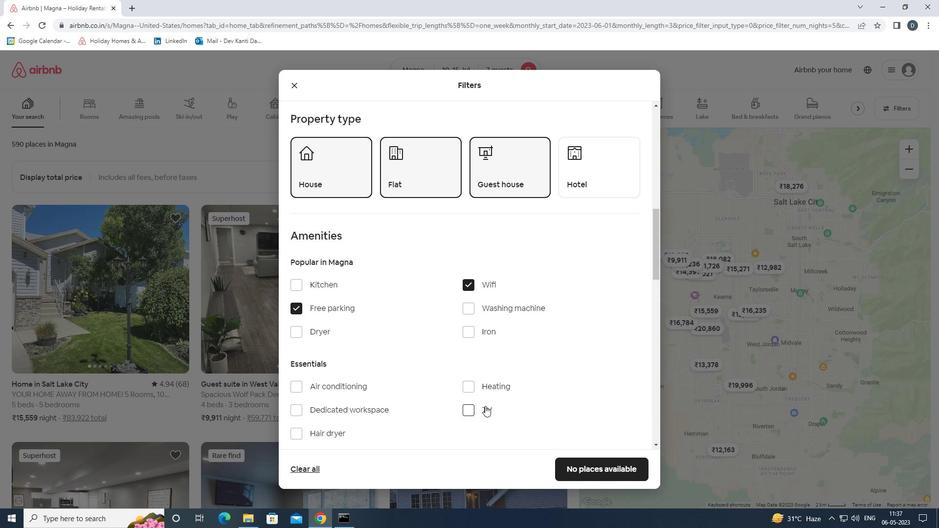 
Action: Mouse moved to (482, 407)
Screenshot: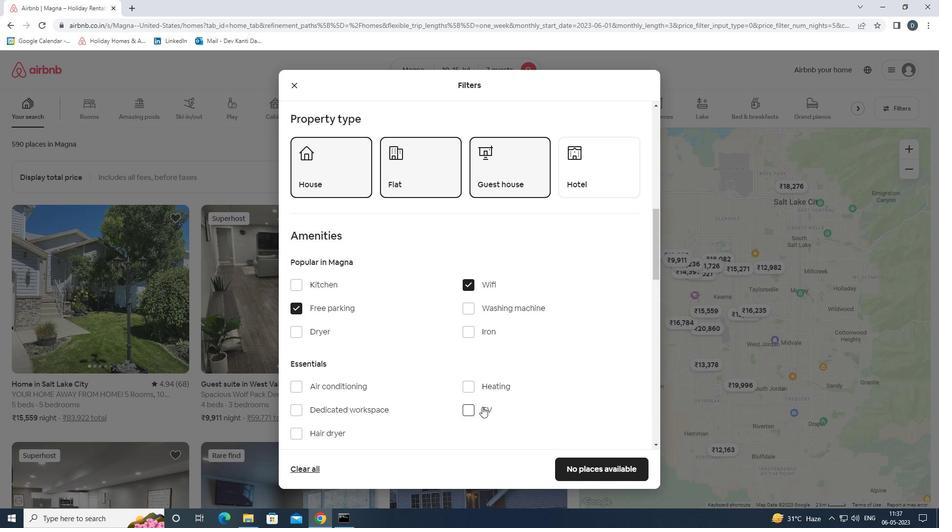 
Action: Mouse scrolled (482, 406) with delta (0, 0)
Screenshot: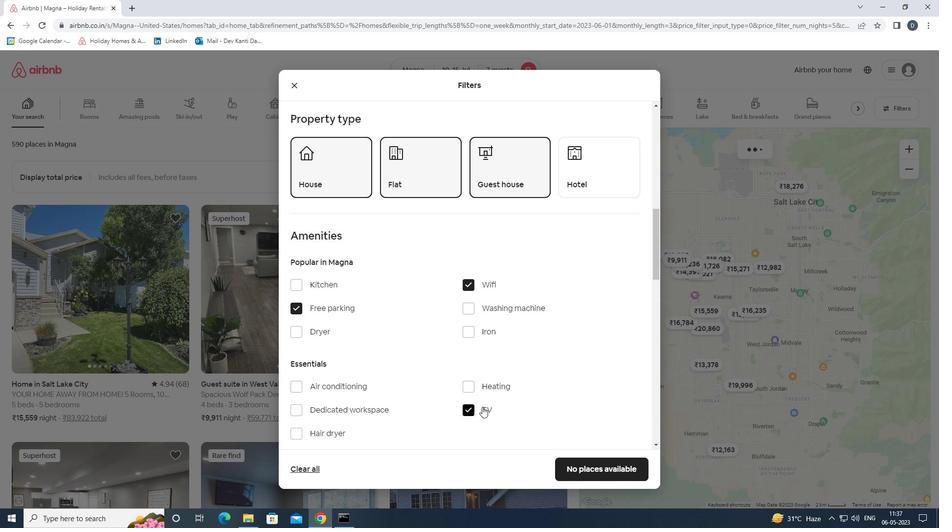 
Action: Mouse scrolled (482, 406) with delta (0, 0)
Screenshot: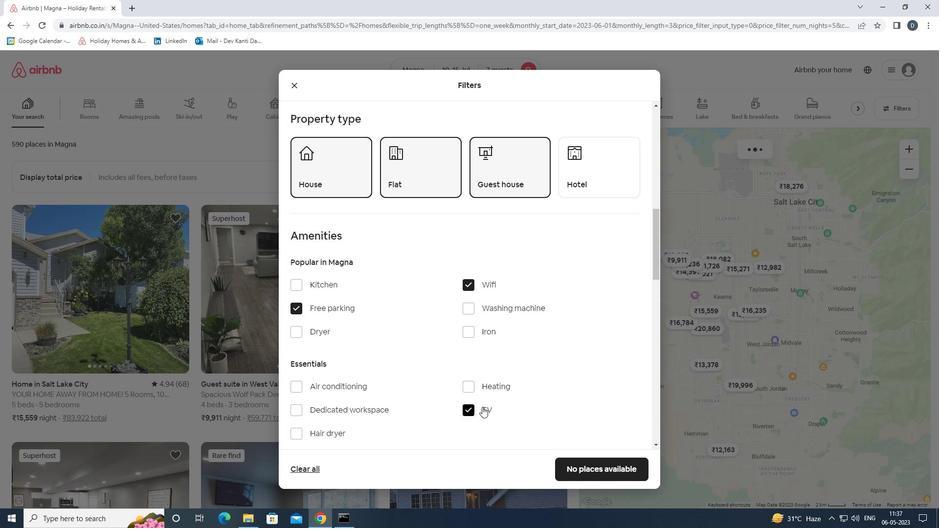 
Action: Mouse scrolled (482, 406) with delta (0, 0)
Screenshot: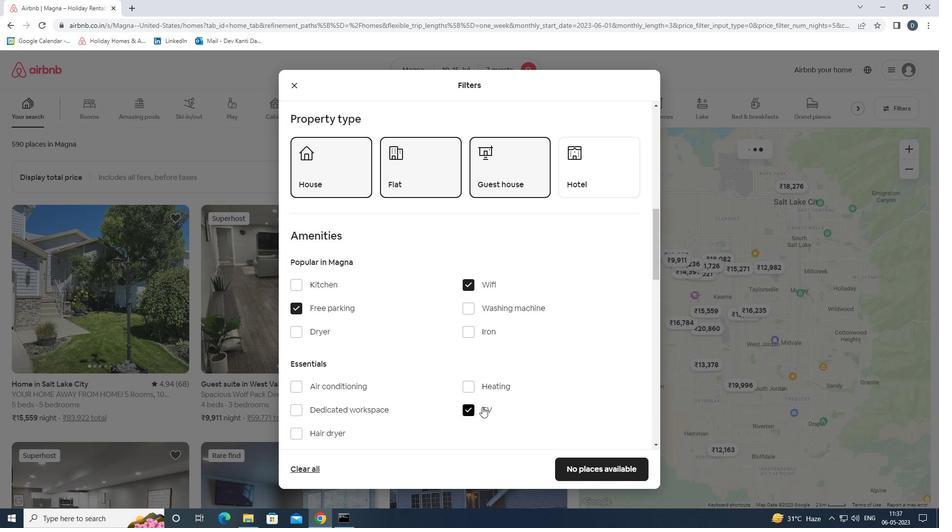
Action: Mouse scrolled (482, 406) with delta (0, 0)
Screenshot: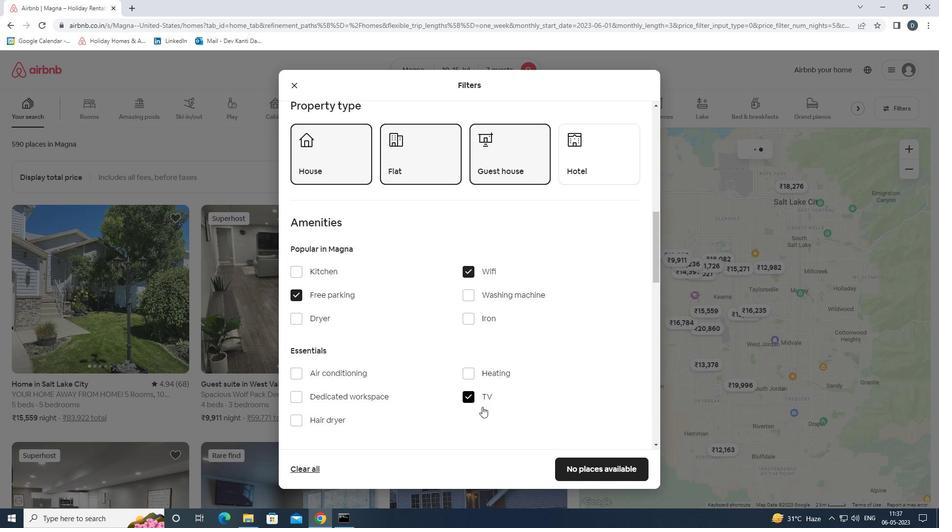 
Action: Mouse moved to (318, 337)
Screenshot: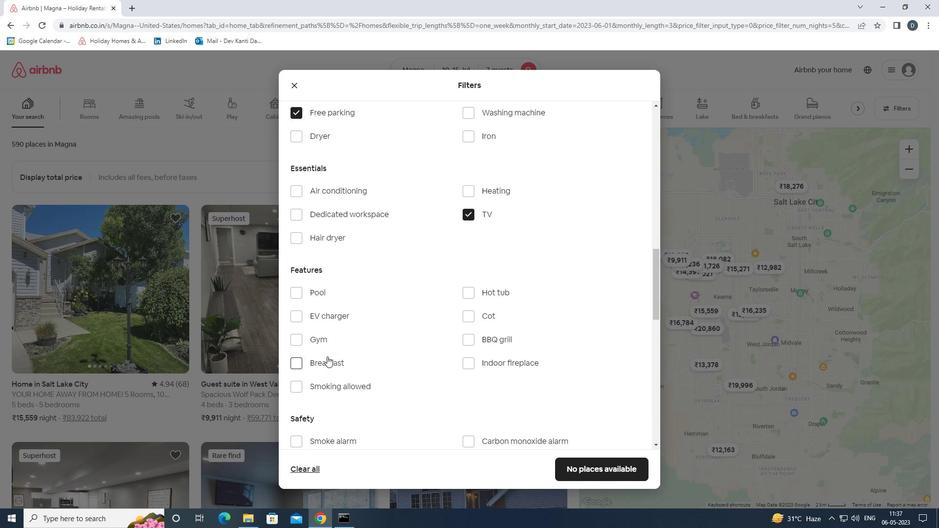 
Action: Mouse pressed left at (318, 337)
Screenshot: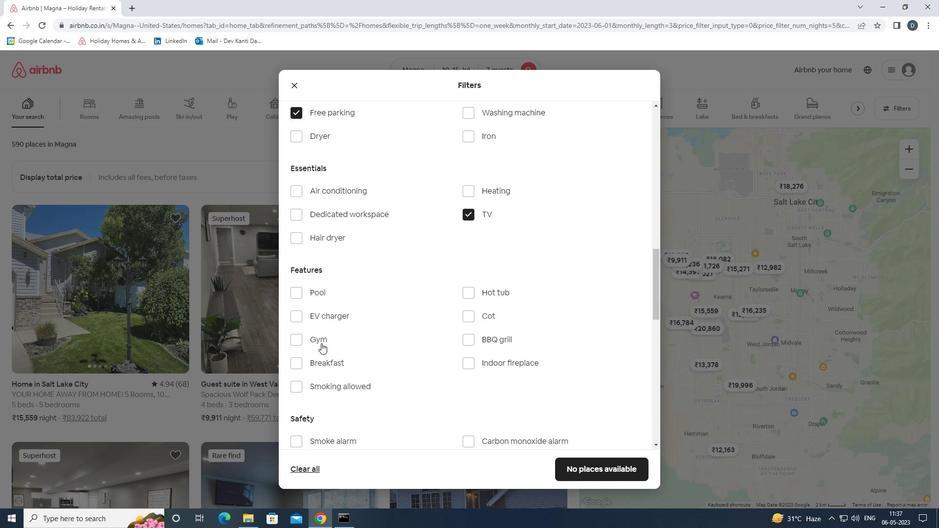
Action: Mouse moved to (320, 361)
Screenshot: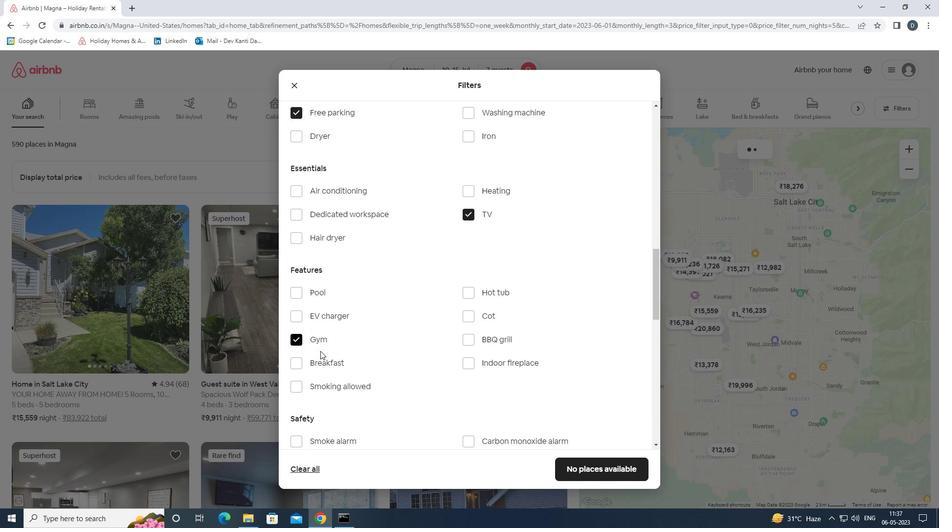 
Action: Mouse pressed left at (320, 361)
Screenshot: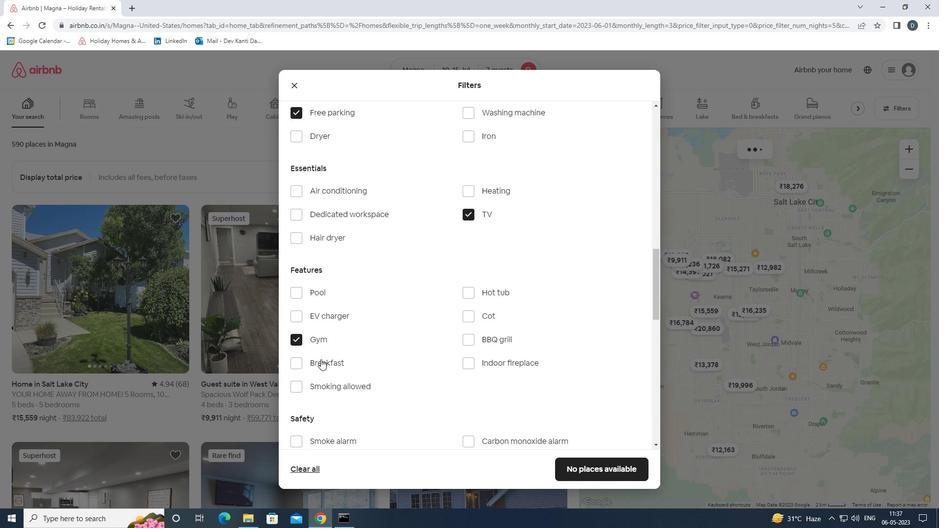 
Action: Mouse moved to (382, 358)
Screenshot: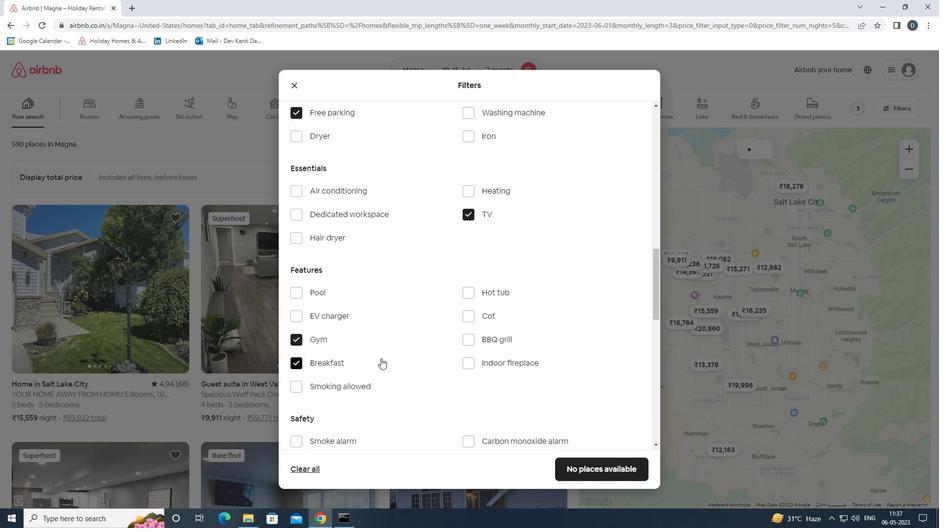 
Action: Mouse scrolled (382, 357) with delta (0, 0)
Screenshot: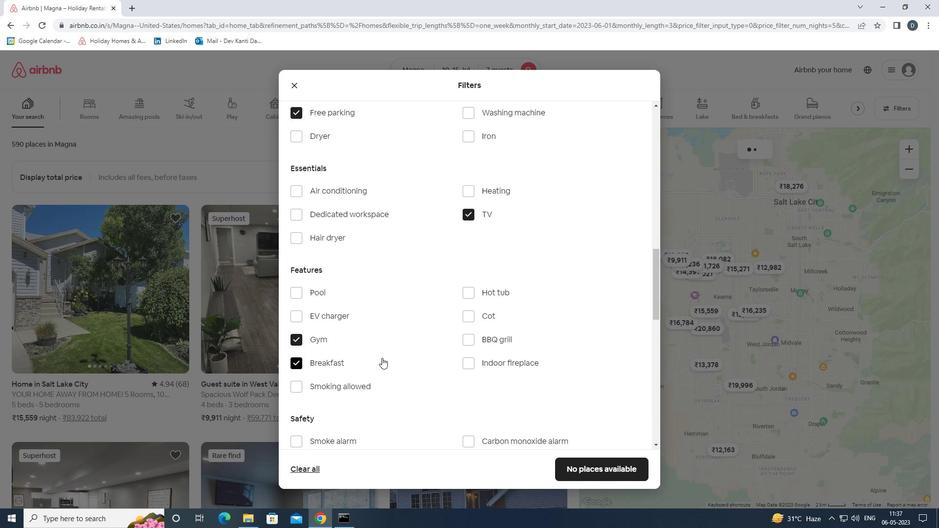 
Action: Mouse moved to (384, 358)
Screenshot: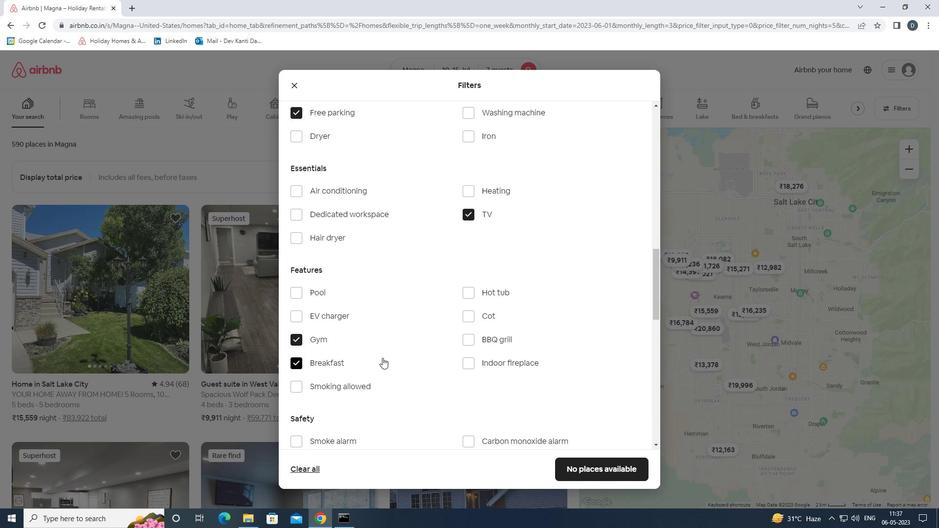 
Action: Mouse scrolled (384, 357) with delta (0, 0)
Screenshot: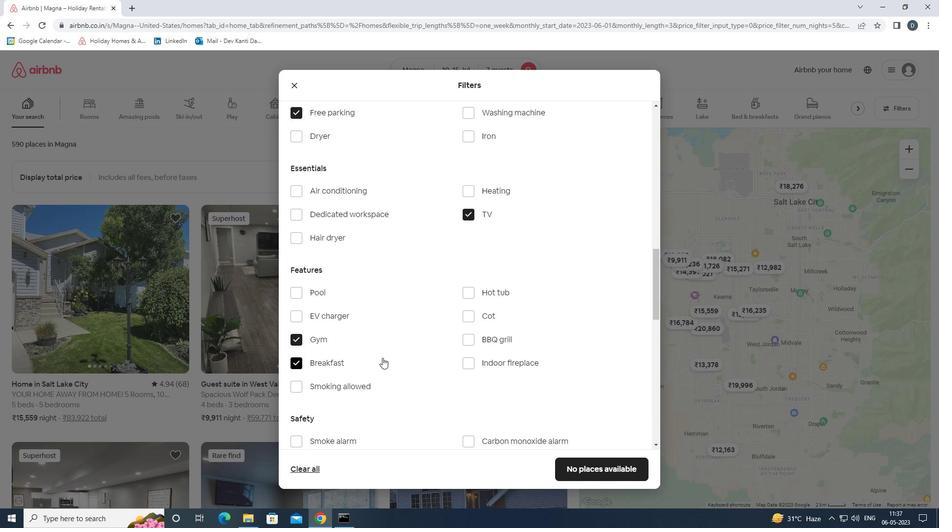 
Action: Mouse moved to (388, 360)
Screenshot: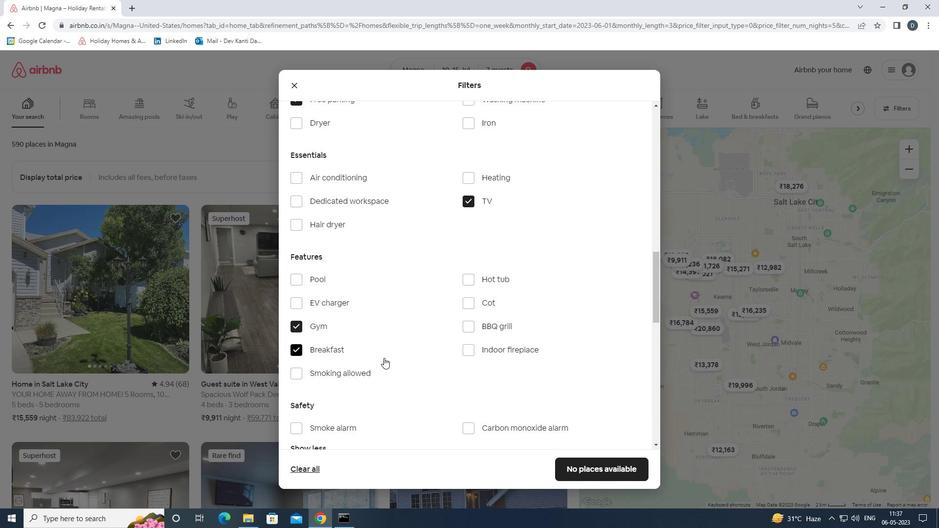 
Action: Mouse scrolled (388, 360) with delta (0, 0)
Screenshot: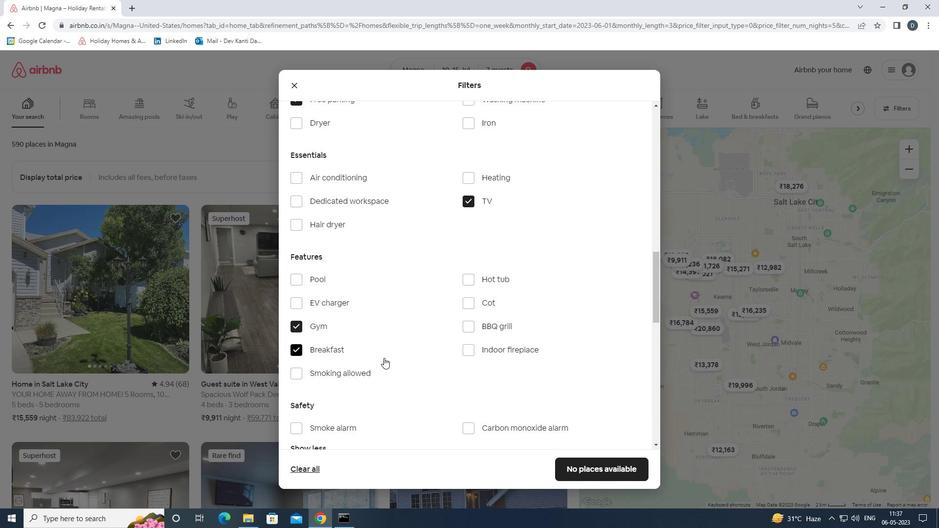 
Action: Mouse moved to (394, 362)
Screenshot: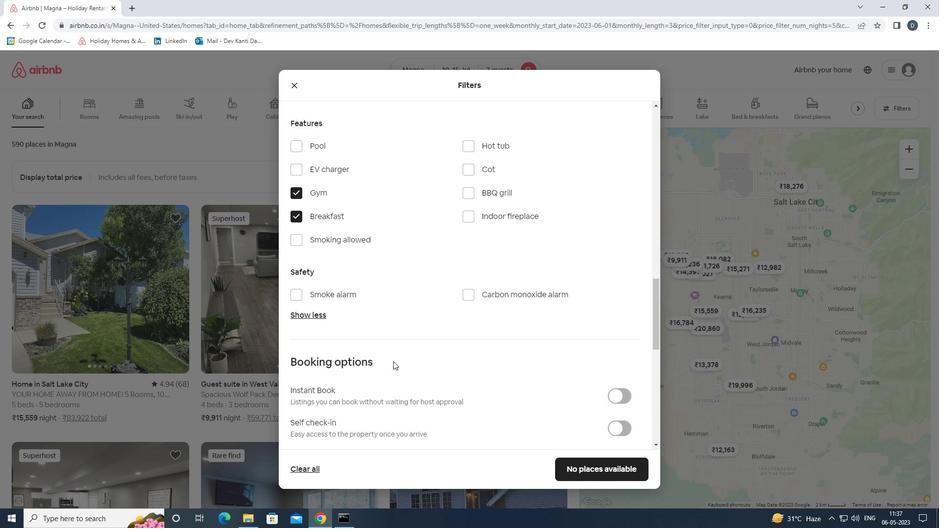 
Action: Mouse scrolled (394, 361) with delta (0, 0)
Screenshot: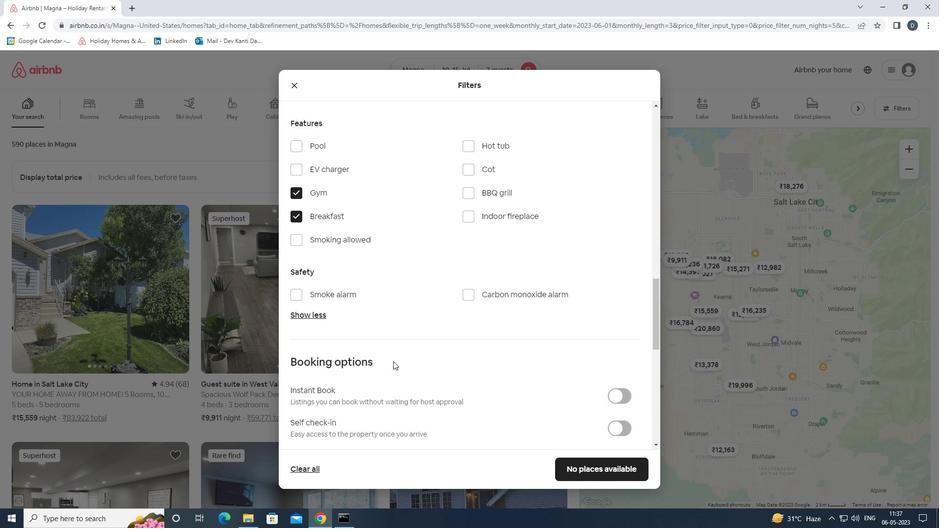 
Action: Mouse moved to (426, 362)
Screenshot: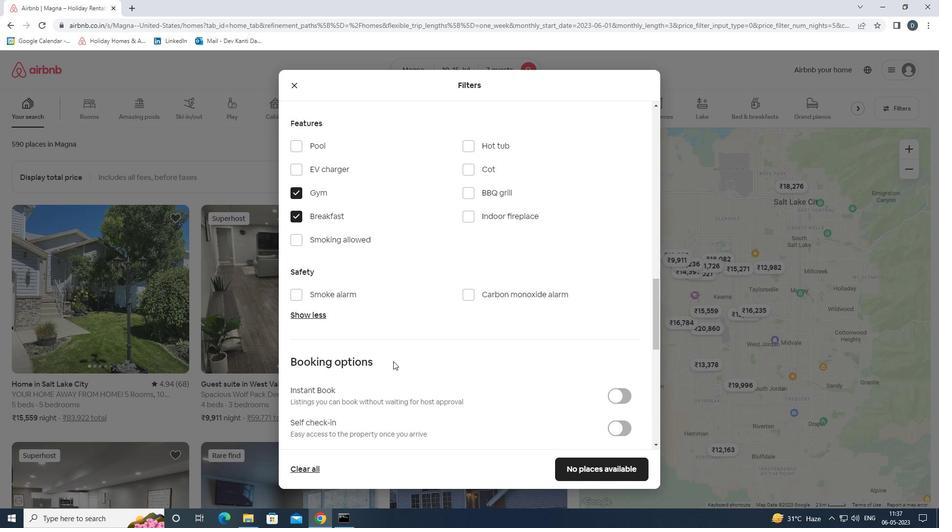 
Action: Mouse scrolled (426, 361) with delta (0, 0)
Screenshot: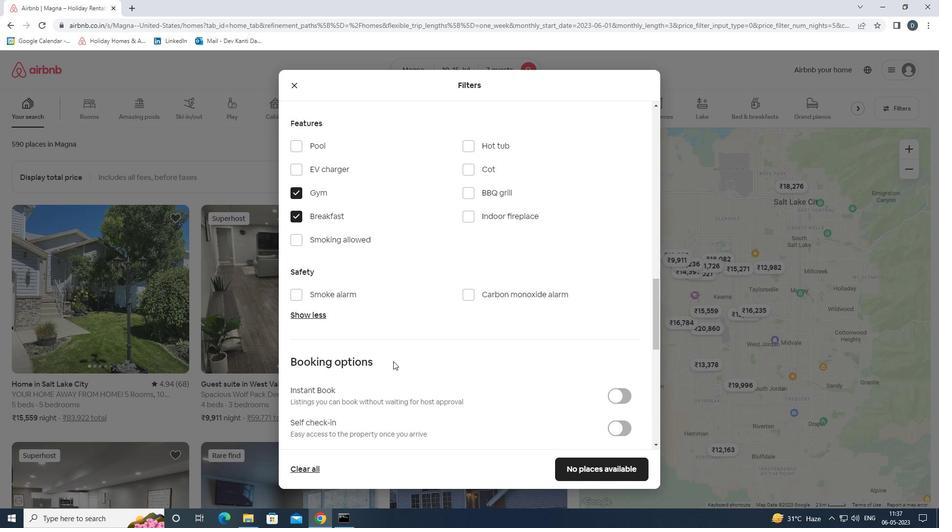 
Action: Mouse moved to (481, 357)
Screenshot: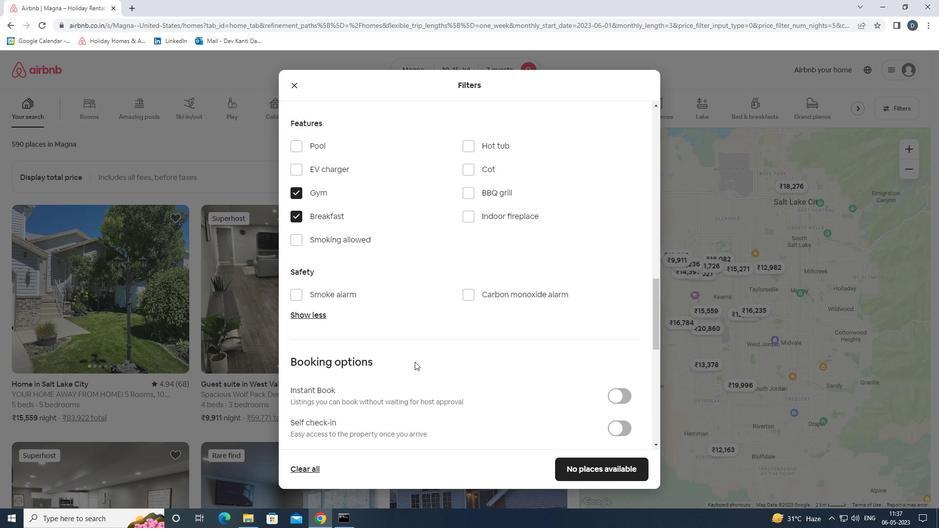 
Action: Mouse scrolled (481, 357) with delta (0, 0)
Screenshot: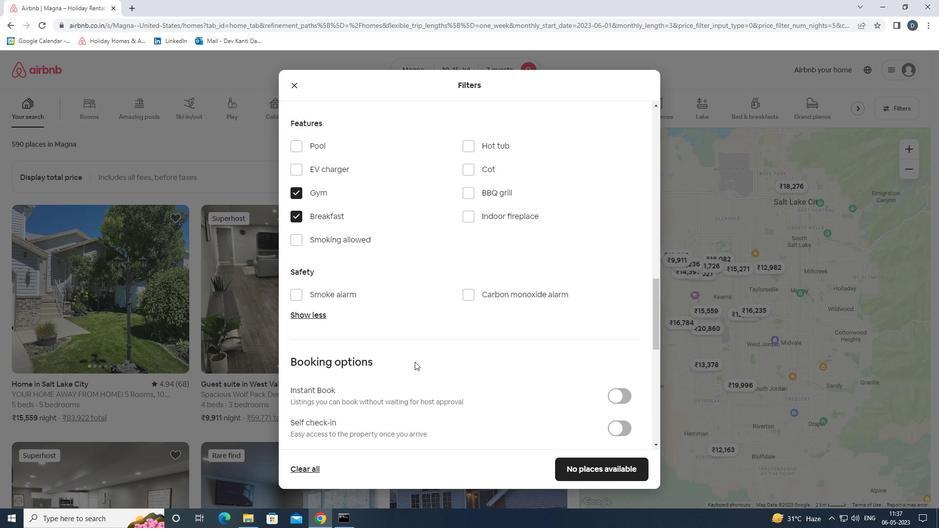 
Action: Mouse moved to (616, 379)
Screenshot: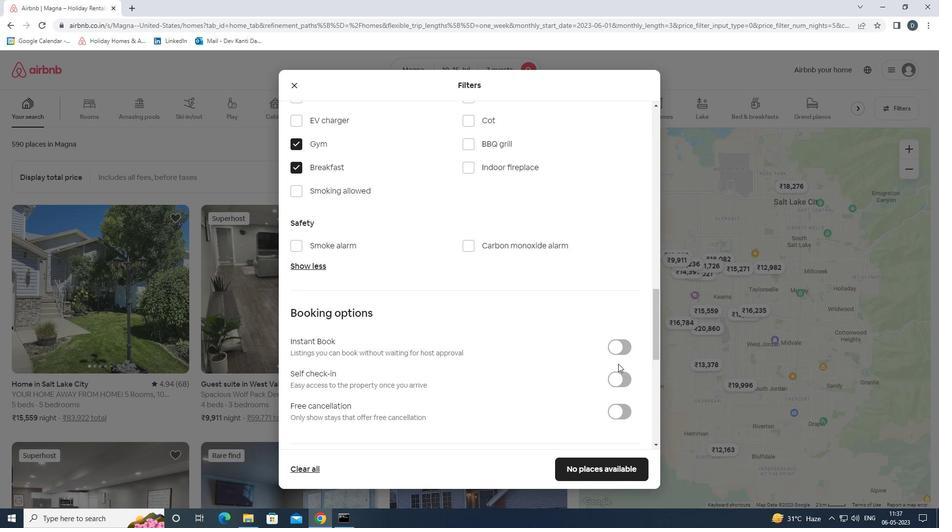 
Action: Mouse pressed left at (616, 379)
Screenshot: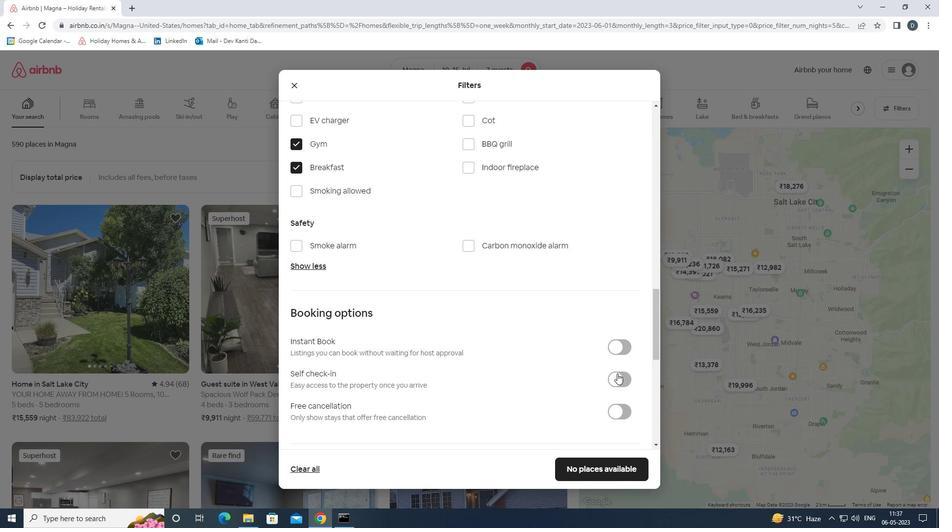 
Action: Mouse moved to (572, 365)
Screenshot: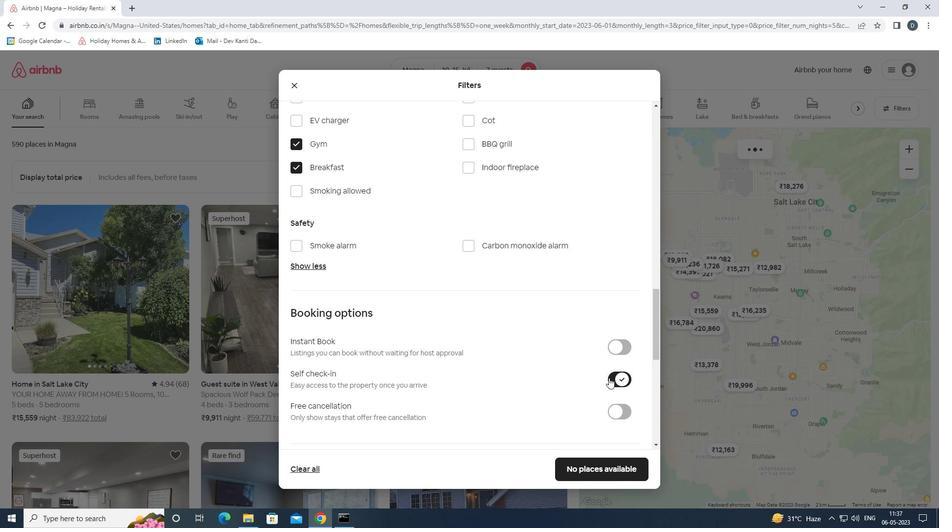 
Action: Mouse scrolled (572, 364) with delta (0, 0)
Screenshot: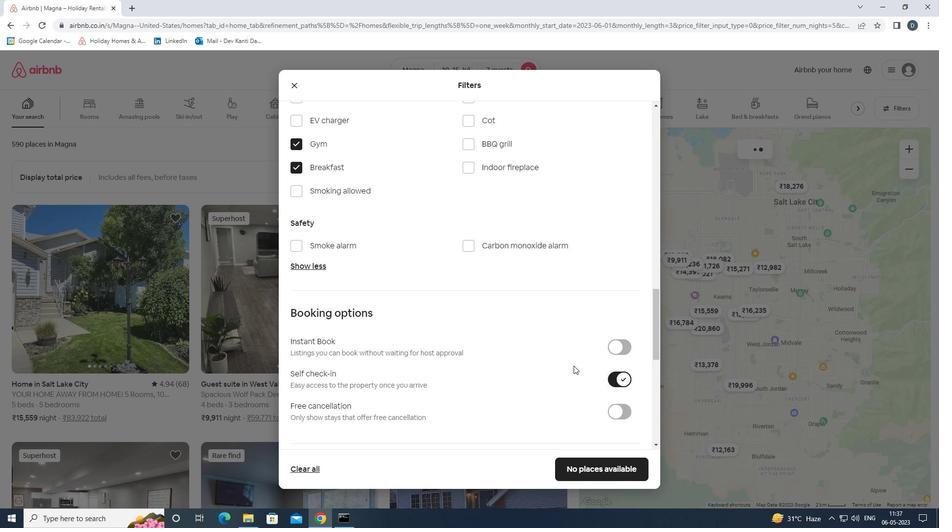 
Action: Mouse scrolled (572, 364) with delta (0, 0)
Screenshot: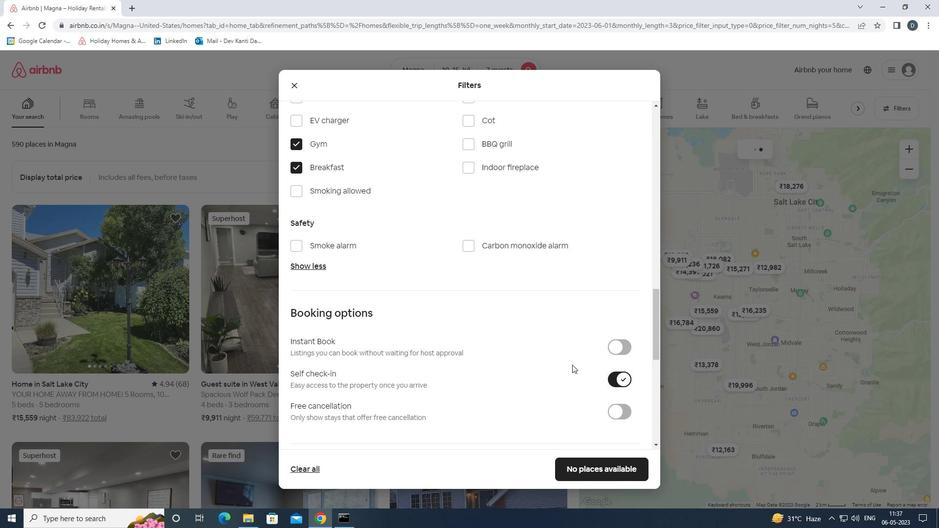 
Action: Mouse scrolled (572, 364) with delta (0, 0)
Screenshot: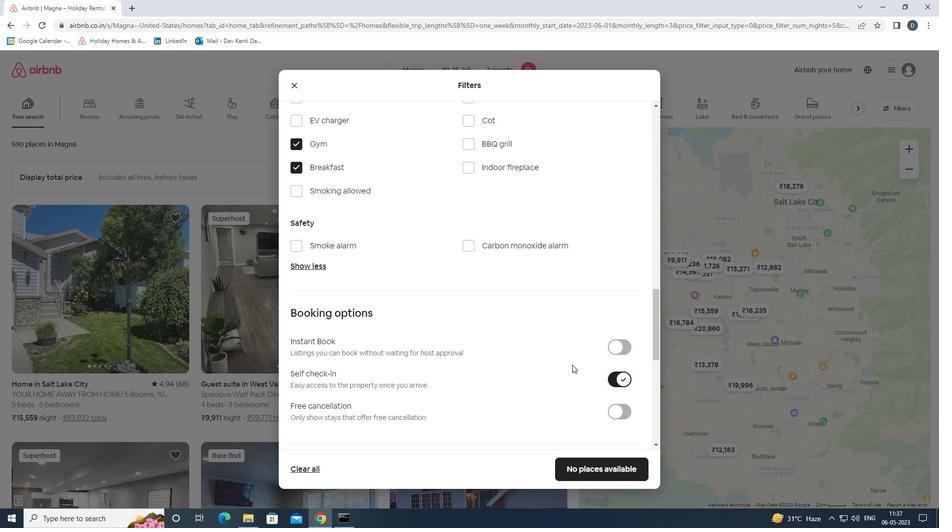 
Action: Mouse moved to (572, 365)
Screenshot: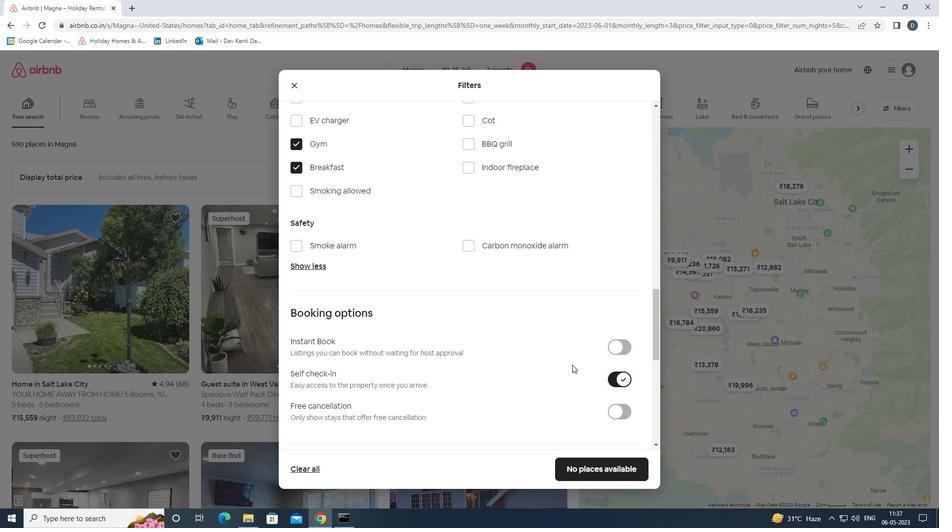 
Action: Mouse scrolled (572, 364) with delta (0, 0)
Screenshot: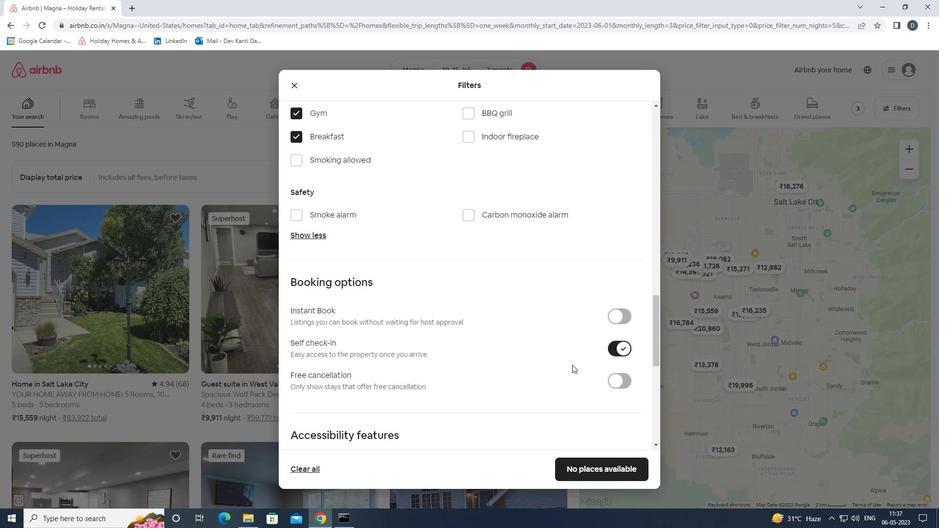 
Action: Mouse scrolled (572, 364) with delta (0, 0)
Screenshot: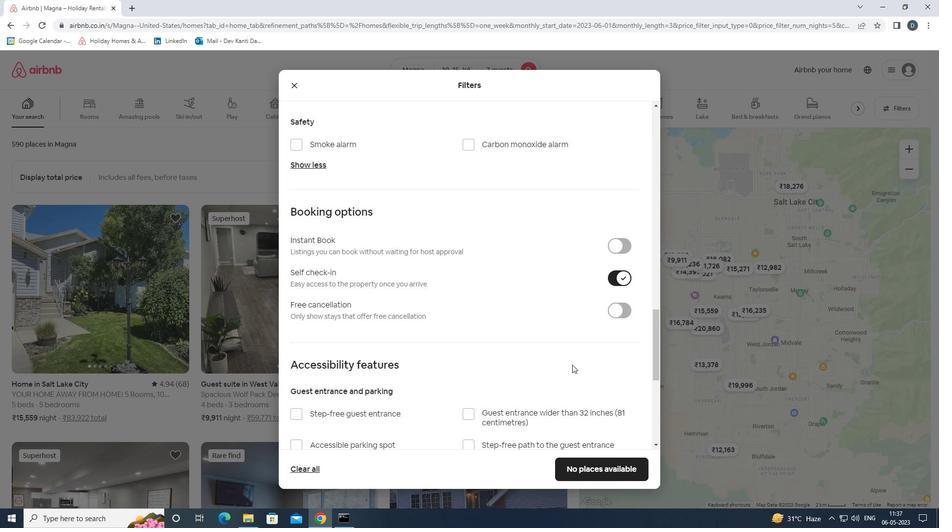 
Action: Mouse moved to (547, 367)
Screenshot: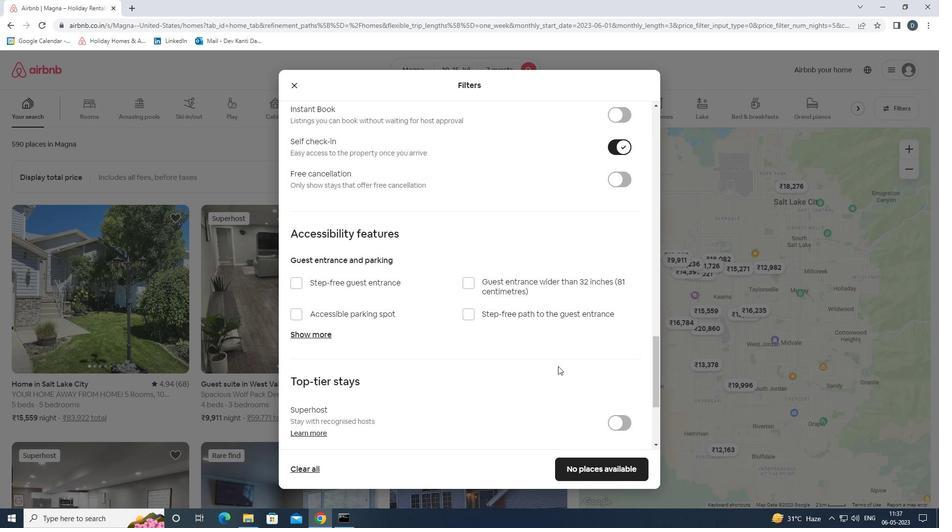 
Action: Mouse scrolled (547, 366) with delta (0, 0)
Screenshot: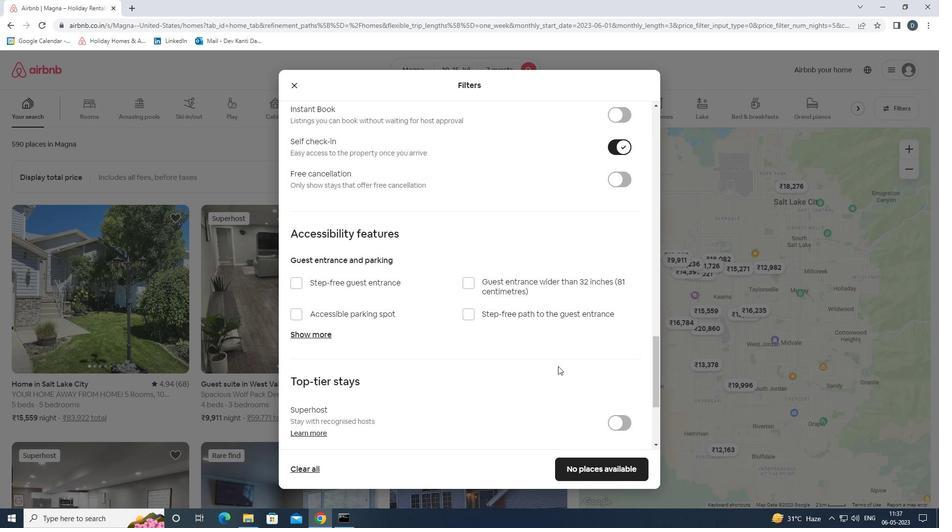 
Action: Mouse scrolled (547, 366) with delta (0, 0)
Screenshot: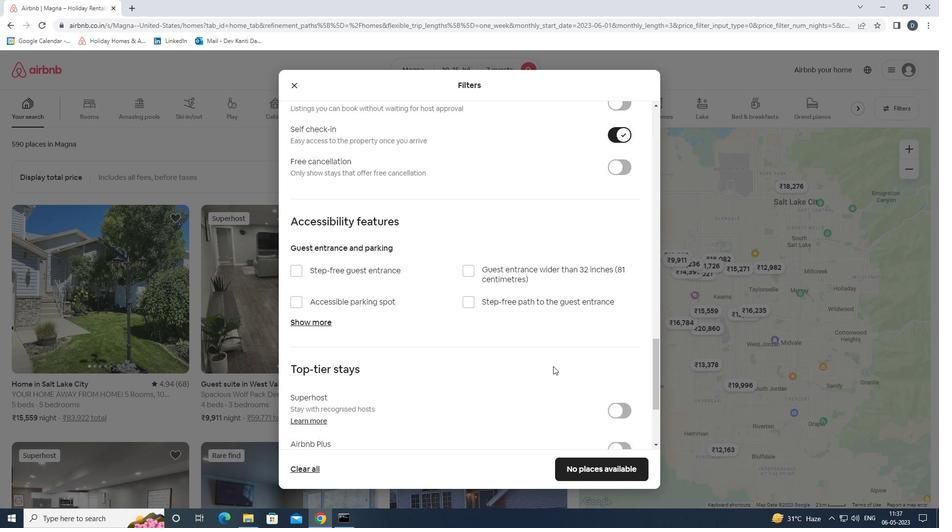 
Action: Mouse moved to (321, 433)
Screenshot: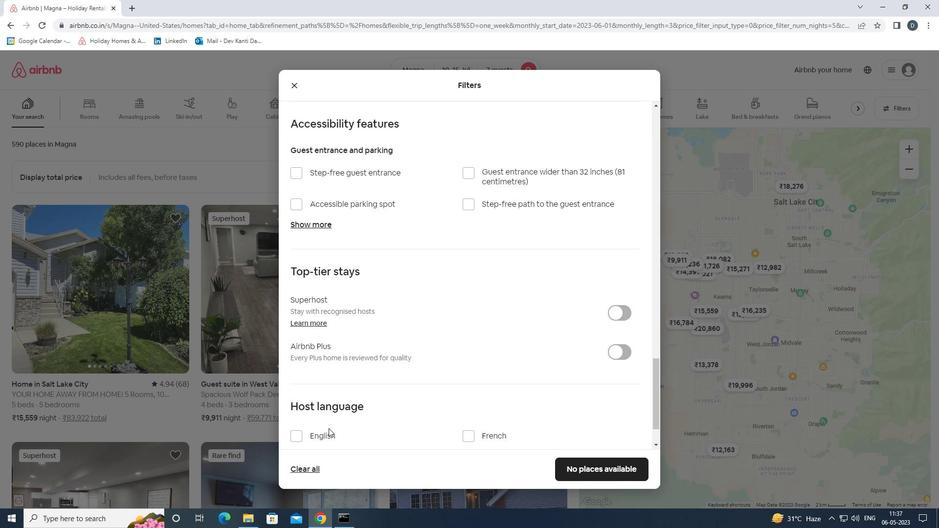 
Action: Mouse pressed left at (321, 433)
Screenshot: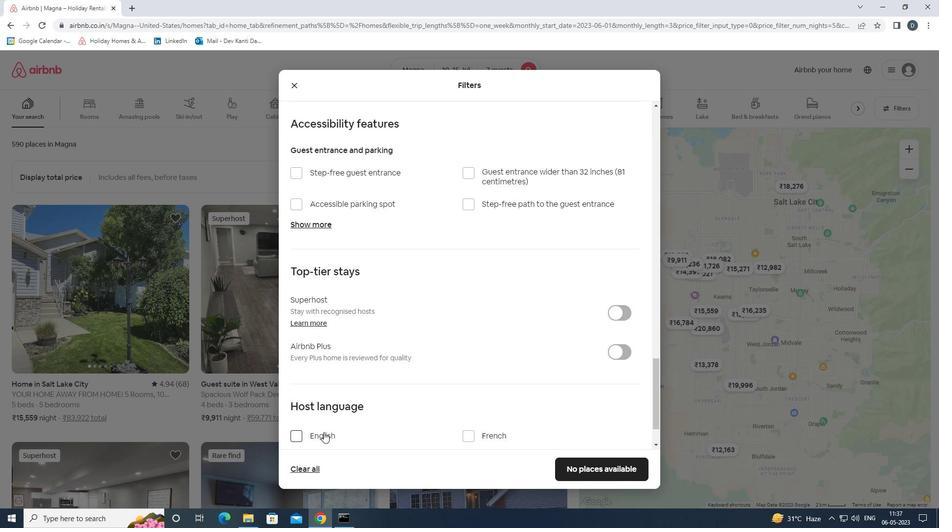 
Action: Mouse moved to (590, 464)
Screenshot: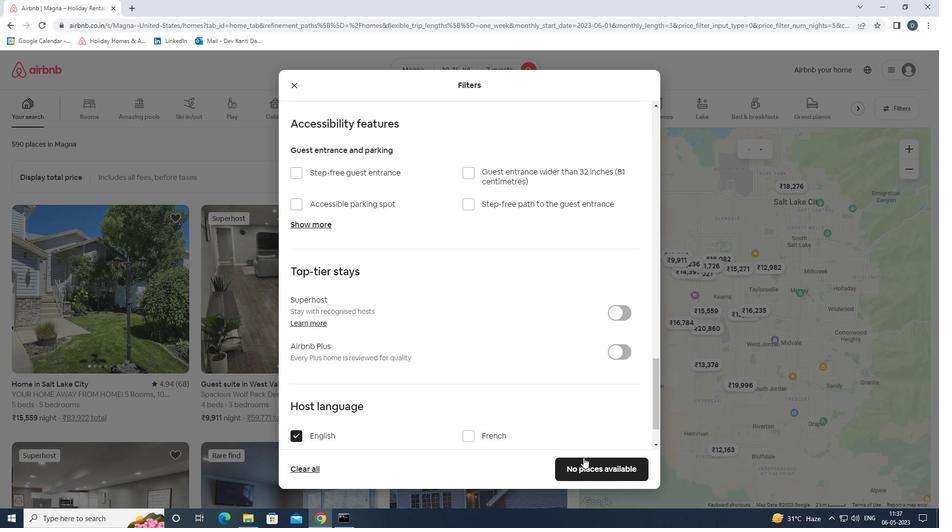 
Action: Mouse pressed left at (590, 464)
Screenshot: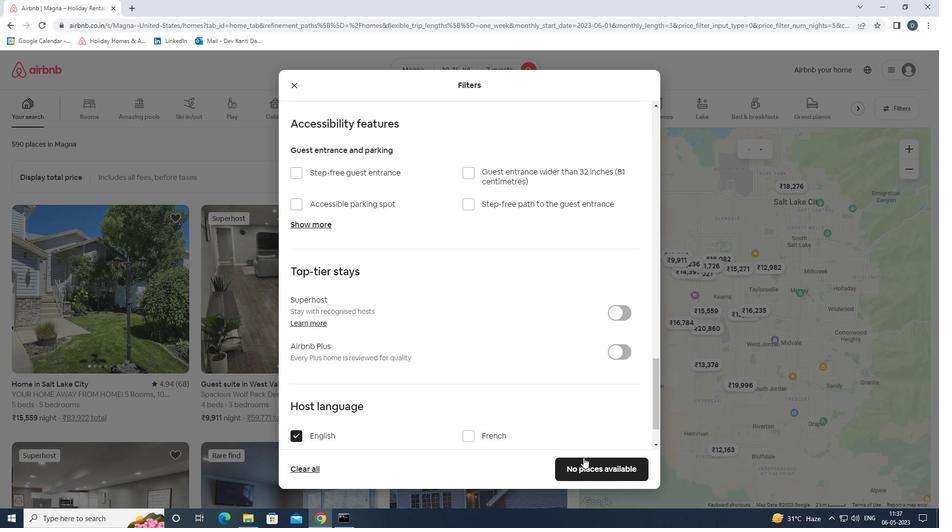 
Action: Mouse moved to (562, 304)
Screenshot: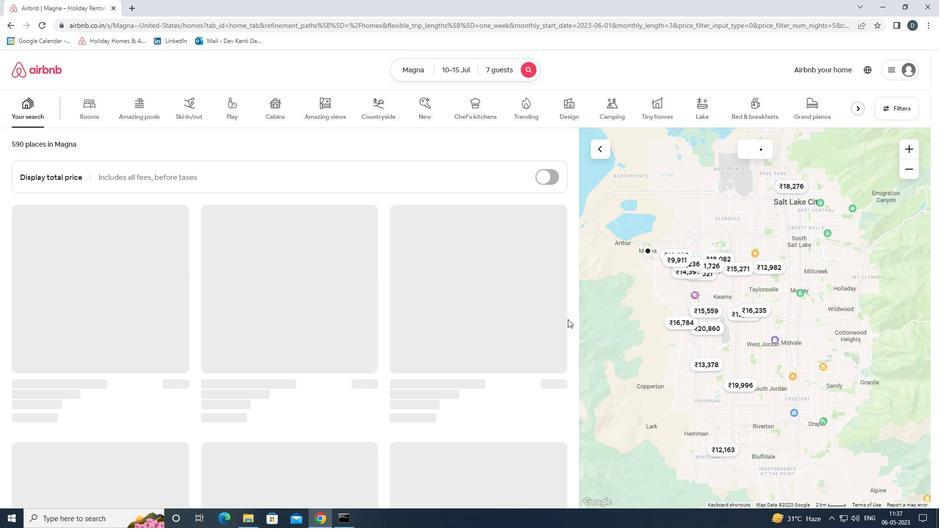 
